 Task: Add an event  with title  Casual Product Testing Session, date '2023/12/17' to 2023/12/19  & Select Event type as  One on One. Add location for the event as  456 Dubai Opera, Dubai, UAE and add a description: Throughout the retreat, participants will be immersed in a variety of engaging and interactive exercises that encourage teamwork, problem-solving, and creativity. The activities are carefully designed to challenge individuals, foster collaboration, and highlight the power of collective effort.Create an event link  http-casualproducttestingsessioncom & Select the event color as  Light Pink. , logged in from the account softage.10@softage.netand send the event invitation to softage.4@softage.net and softage.5@softage.net
Action: Mouse moved to (862, 176)
Screenshot: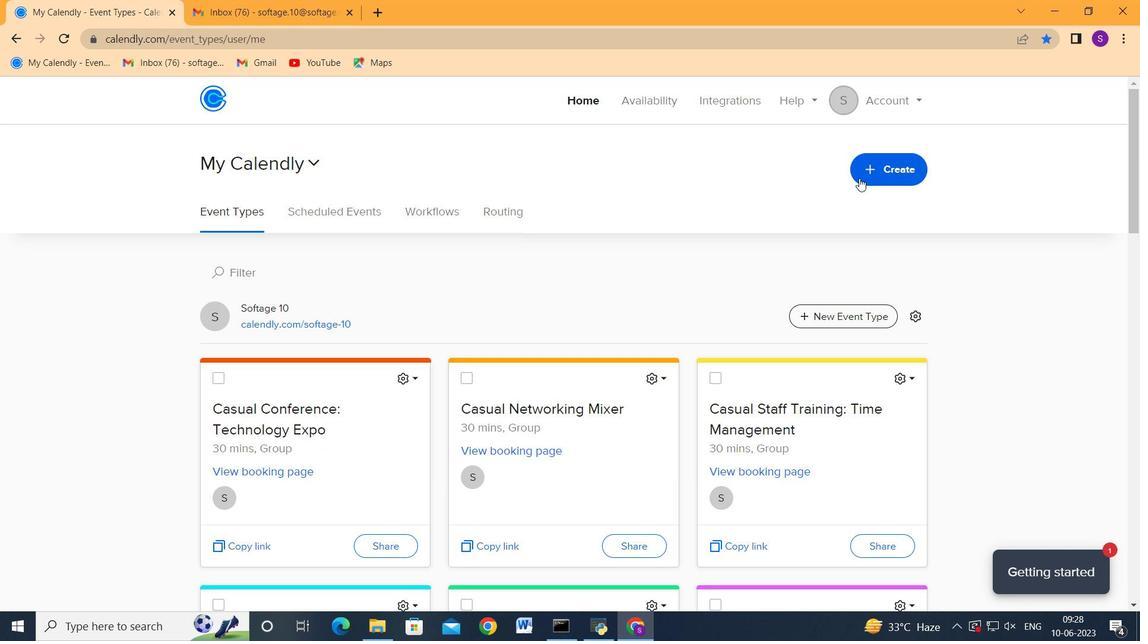 
Action: Mouse pressed left at (862, 176)
Screenshot: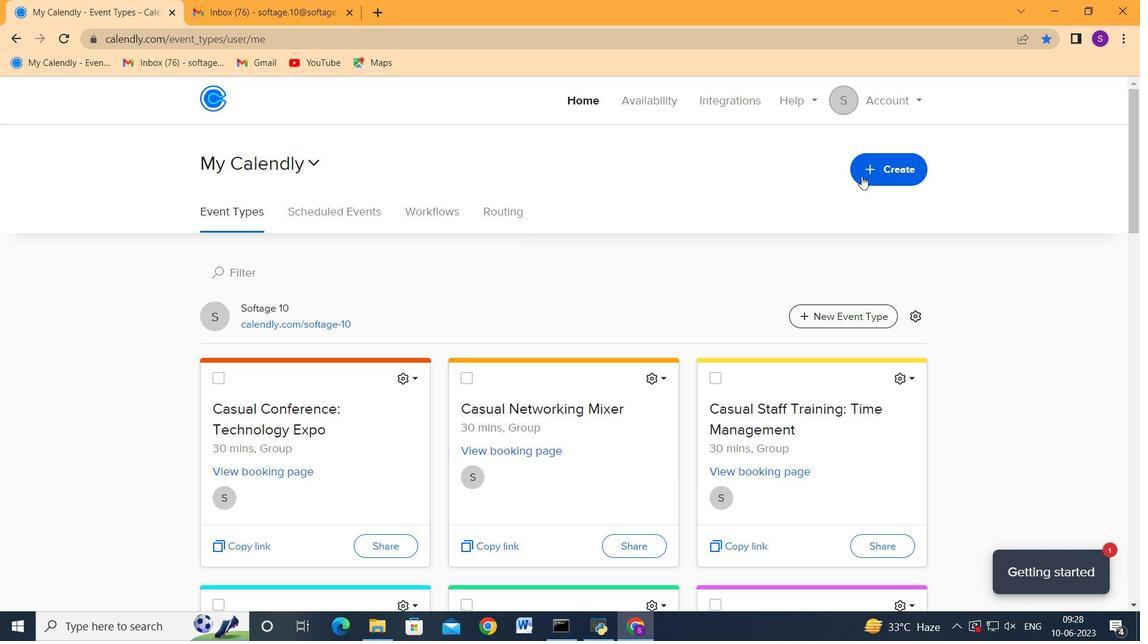 
Action: Mouse moved to (840, 215)
Screenshot: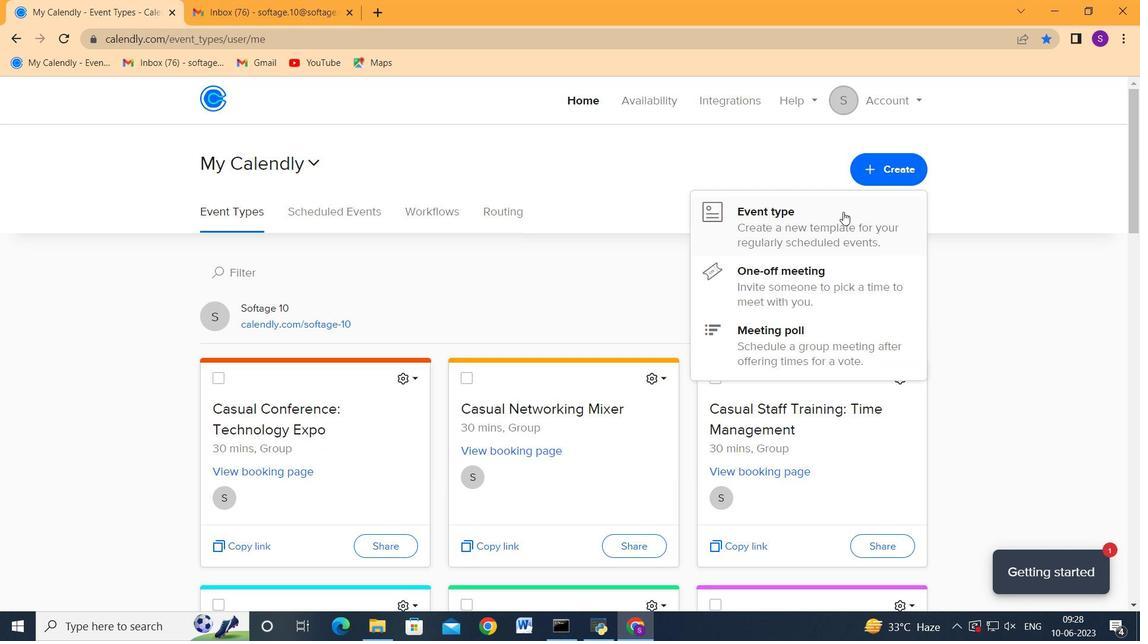 
Action: Mouse pressed left at (840, 215)
Screenshot: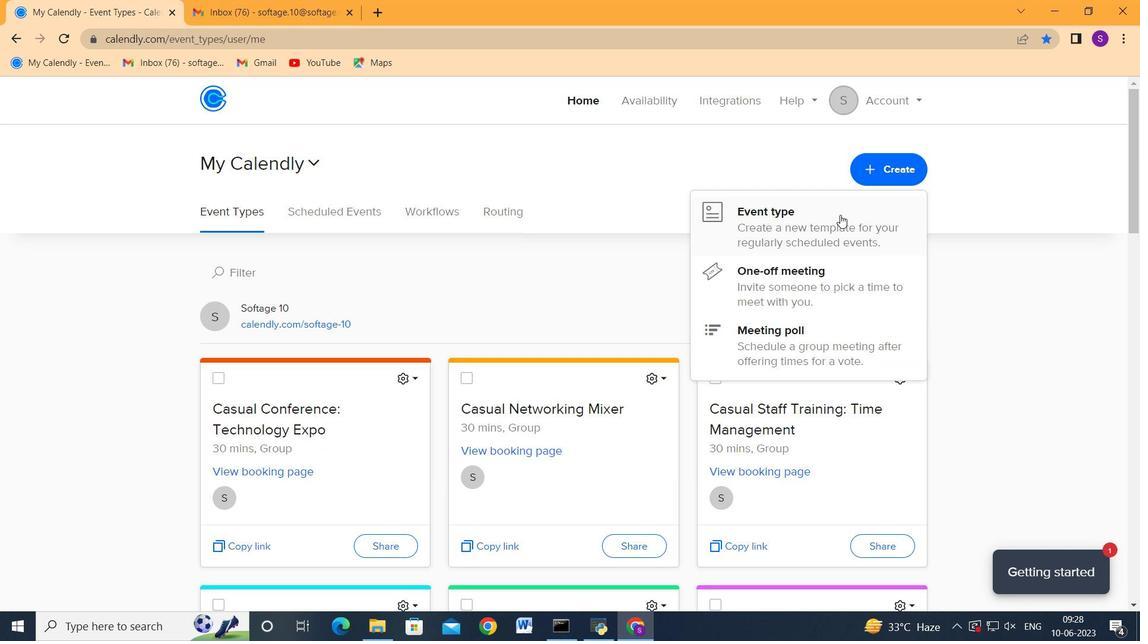 
Action: Mouse moved to (572, 342)
Screenshot: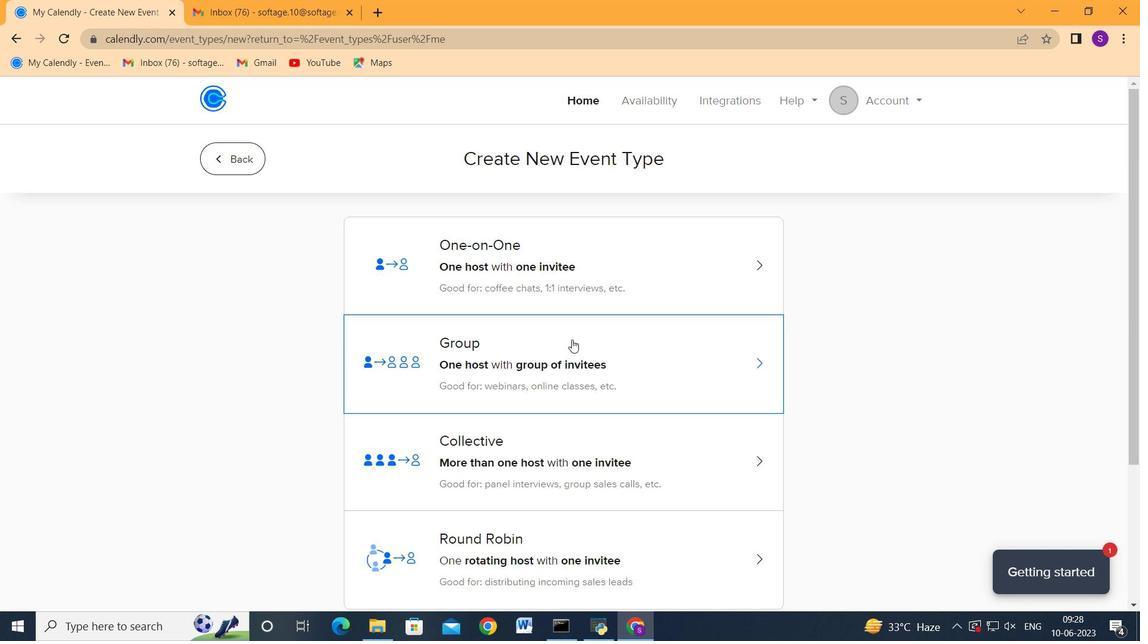
Action: Mouse scrolled (572, 341) with delta (0, 0)
Screenshot: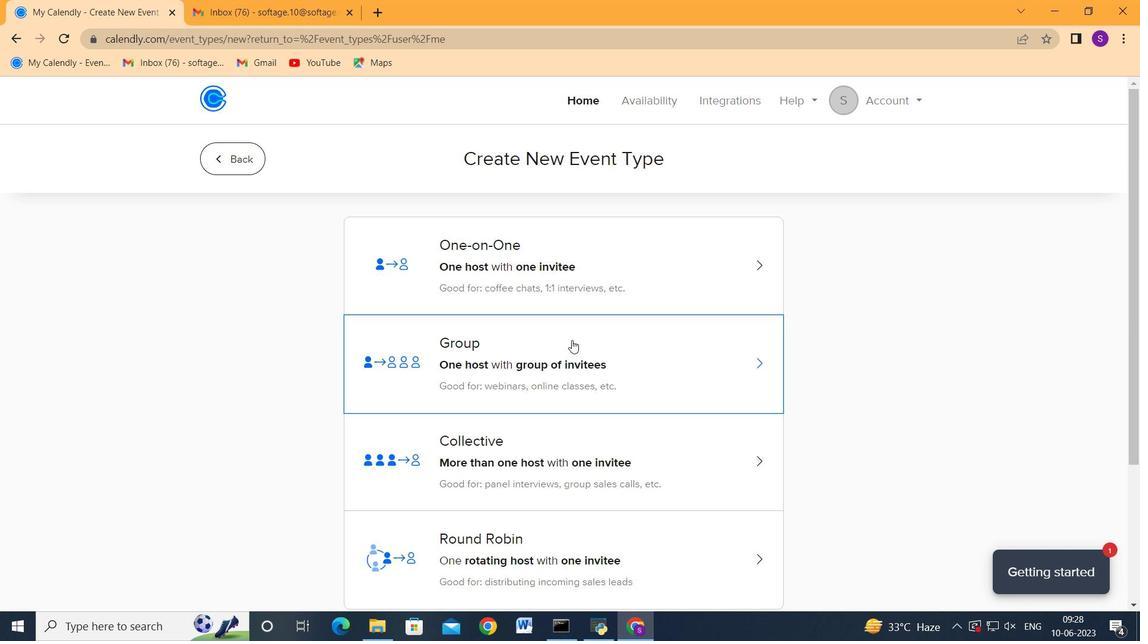 
Action: Mouse moved to (572, 342)
Screenshot: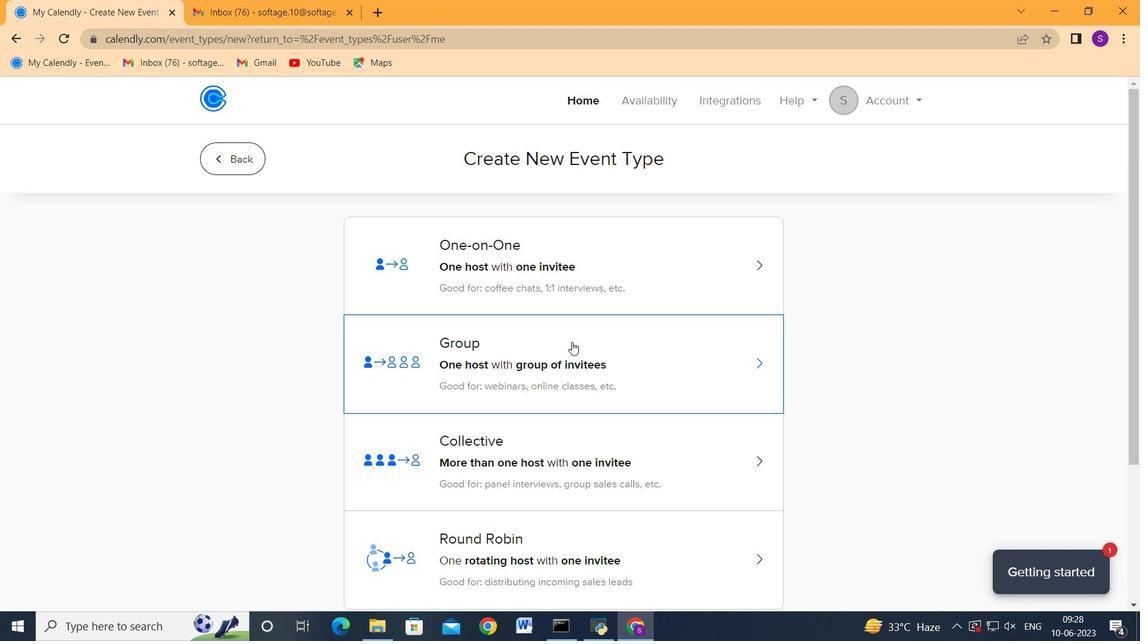 
Action: Mouse scrolled (572, 342) with delta (0, 0)
Screenshot: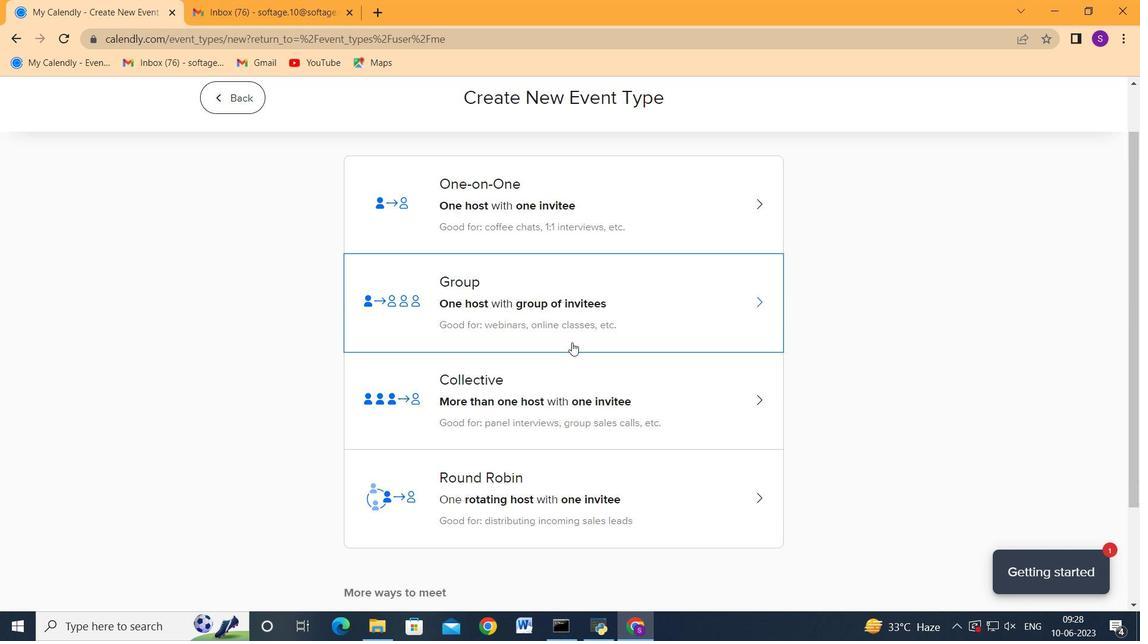 
Action: Mouse moved to (583, 136)
Screenshot: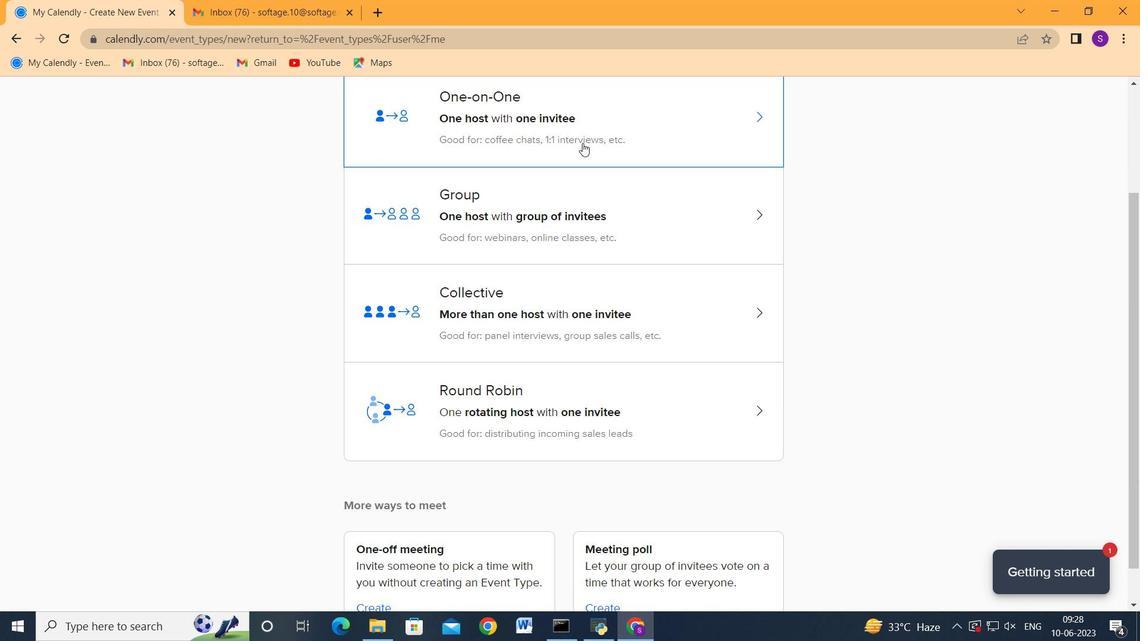 
Action: Mouse pressed left at (583, 136)
Screenshot: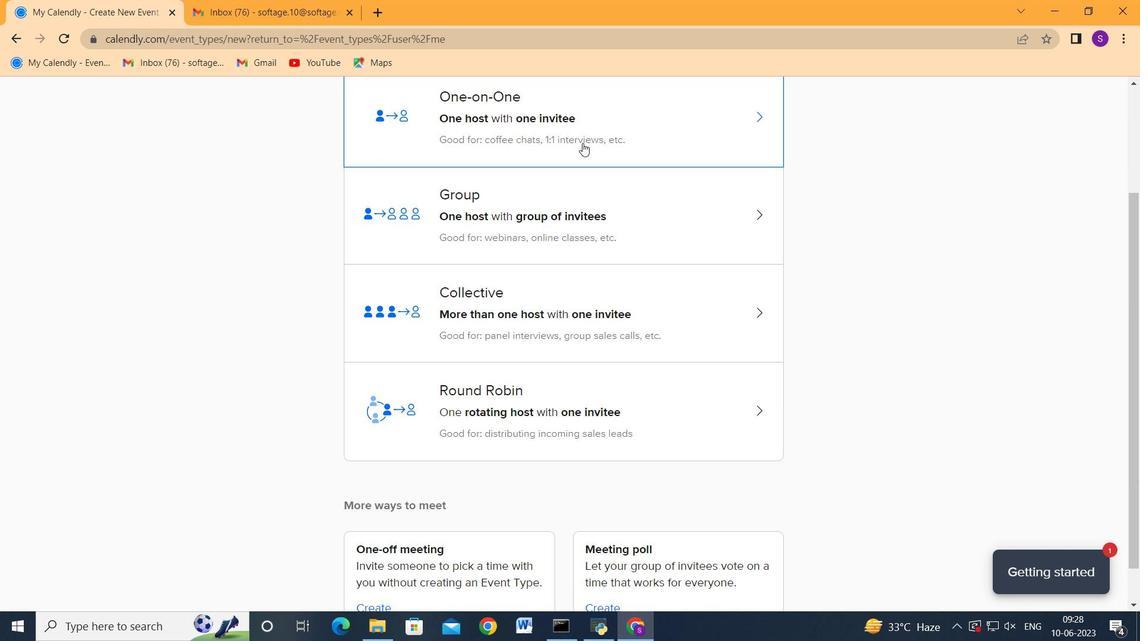 
Action: Mouse moved to (388, 363)
Screenshot: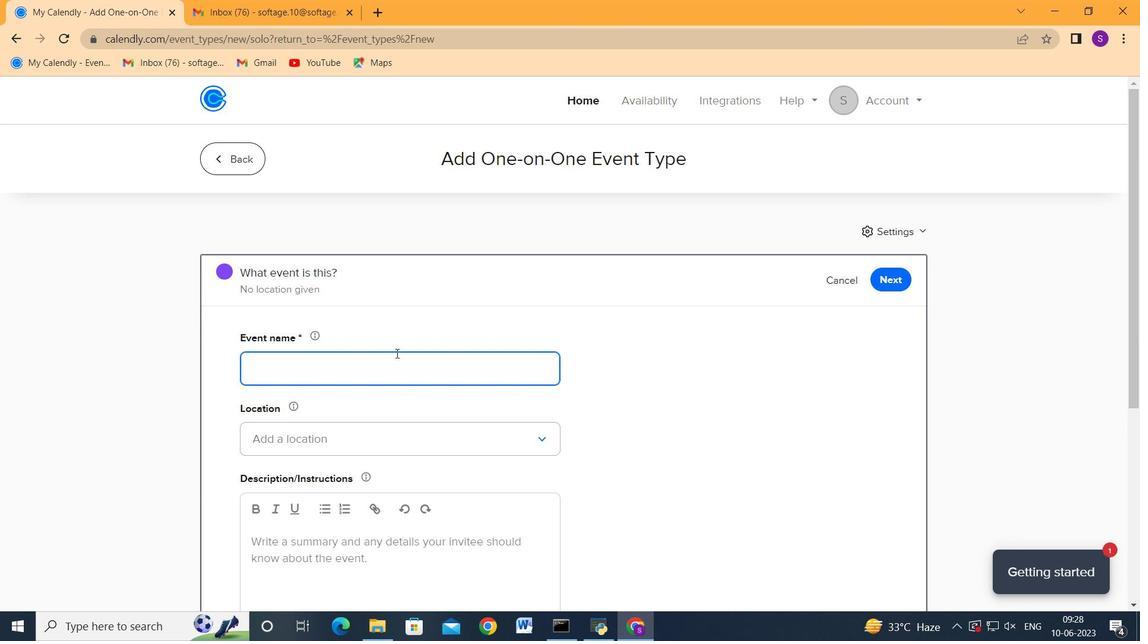 
Action: Mouse pressed left at (388, 363)
Screenshot: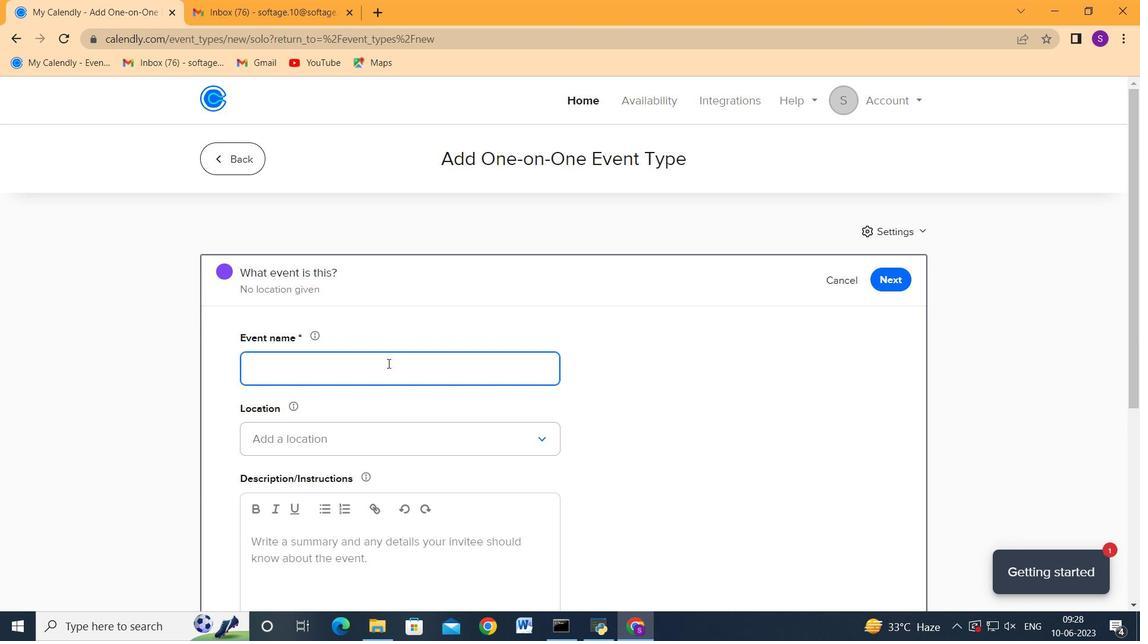 
Action: Key pressed <Key.shift_r>Casau<Key.backspace><Key.backspace>ual<Key.space><Key.shift>Prodcu<Key.backspace><Key.backspace>uct<Key.space><Key.shift>Testing<Key.space>s<Key.backspace><Key.shift_r>Session<Key.space><Key.tab><Key.tab><Key.enter><Key.enter><Key.tab>456<Key.space><Key.shift_r>Dun<Key.backspace>bai<Key.space><Key.shift>Opera,<Key.space><Key.shift_r>Dubai,<Key.space><Key.caps_lock>UAE
Screenshot: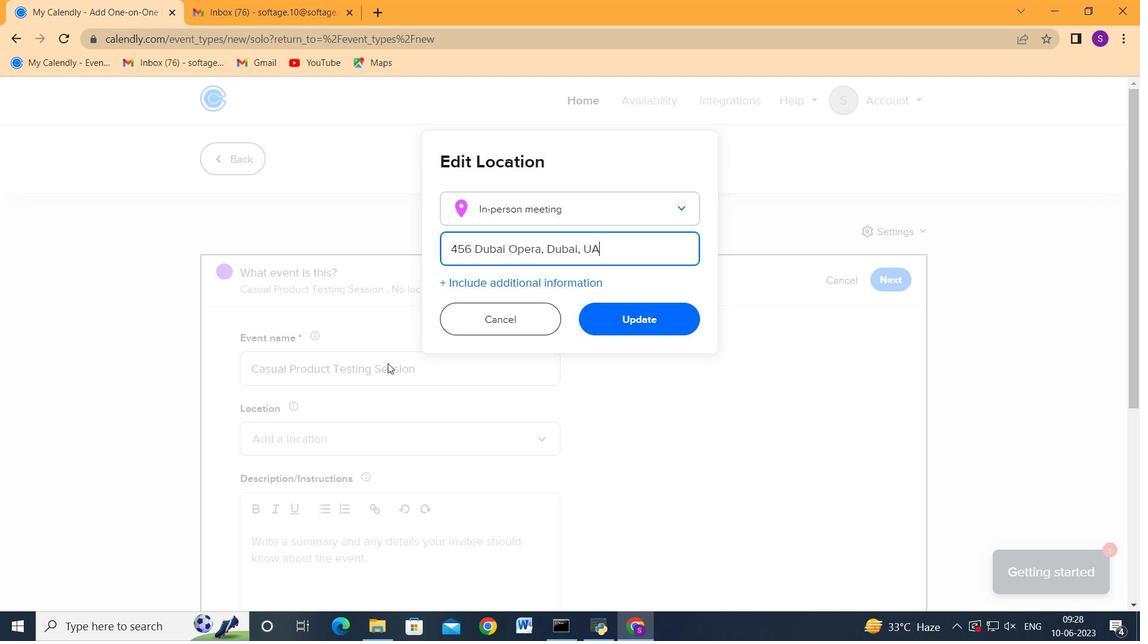 
Action: Mouse moved to (654, 317)
Screenshot: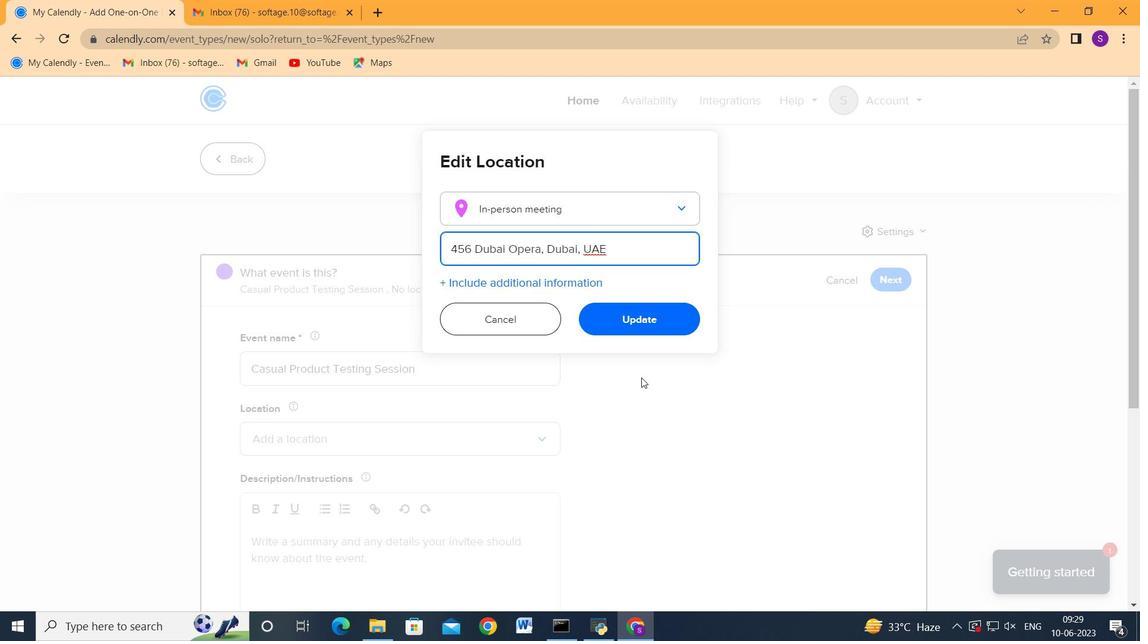 
Action: Mouse pressed left at (654, 317)
Screenshot: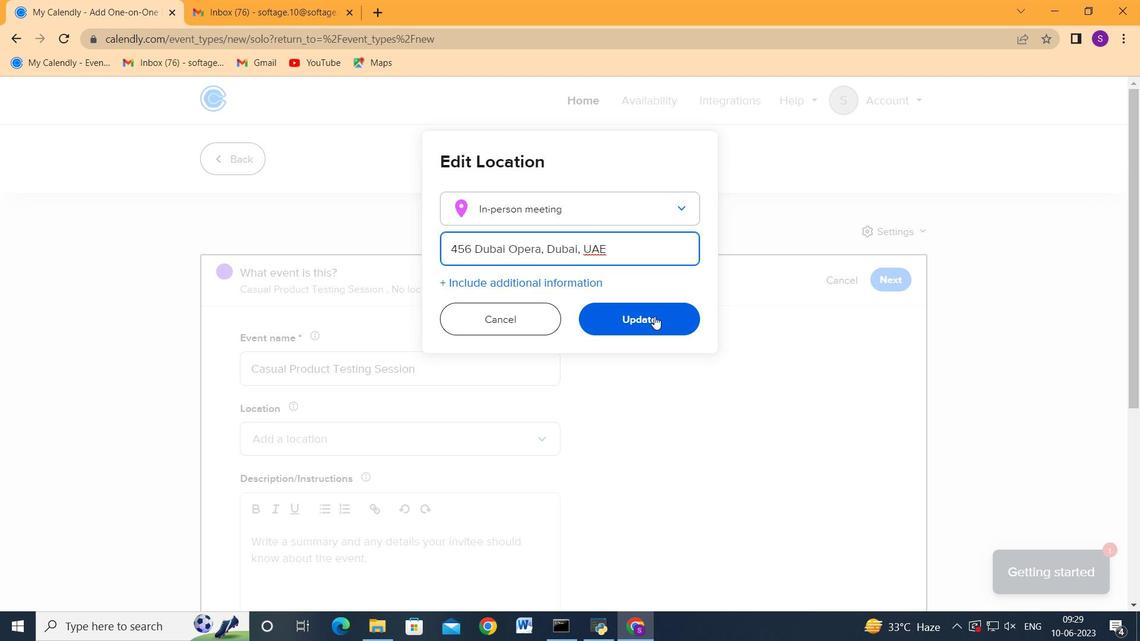 
Action: Mouse moved to (484, 456)
Screenshot: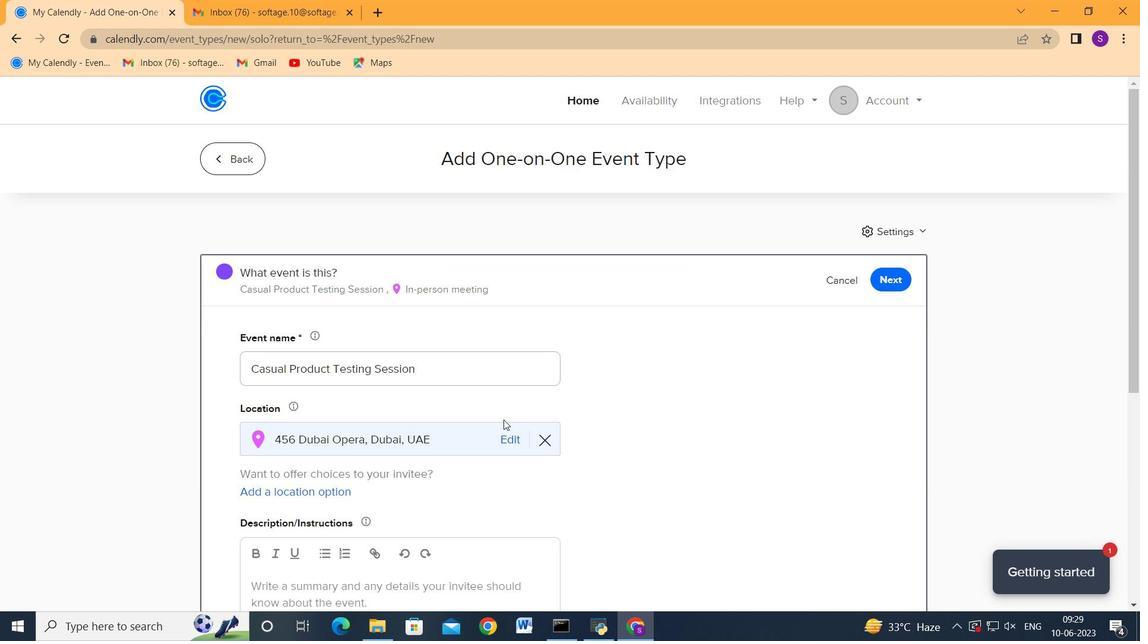 
Action: Mouse scrolled (484, 456) with delta (0, 0)
Screenshot: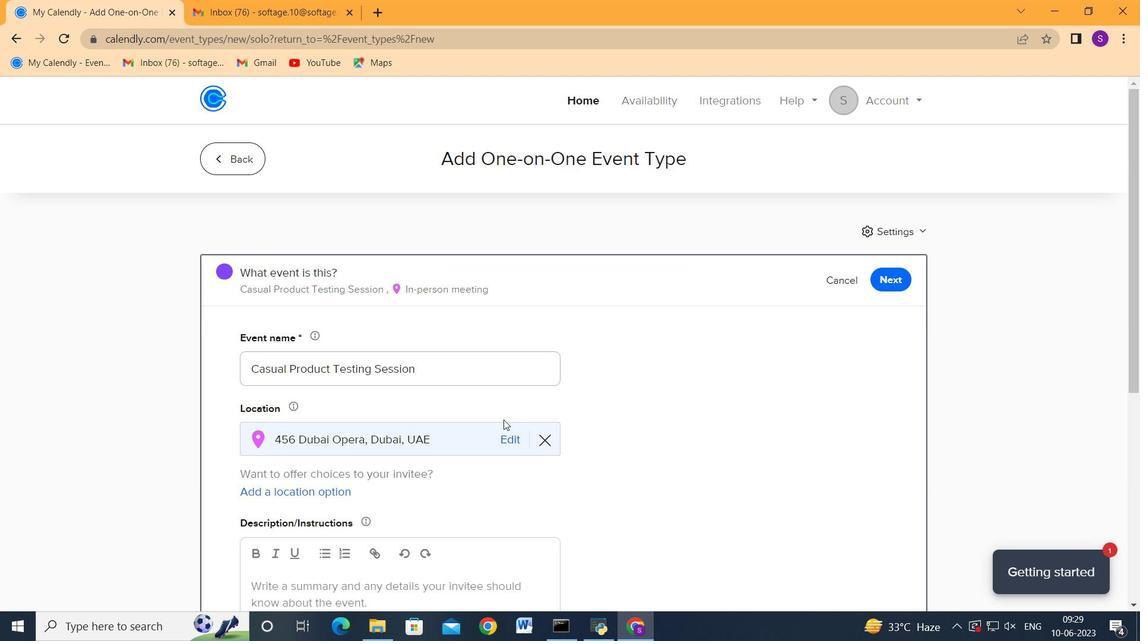 
Action: Mouse moved to (484, 457)
Screenshot: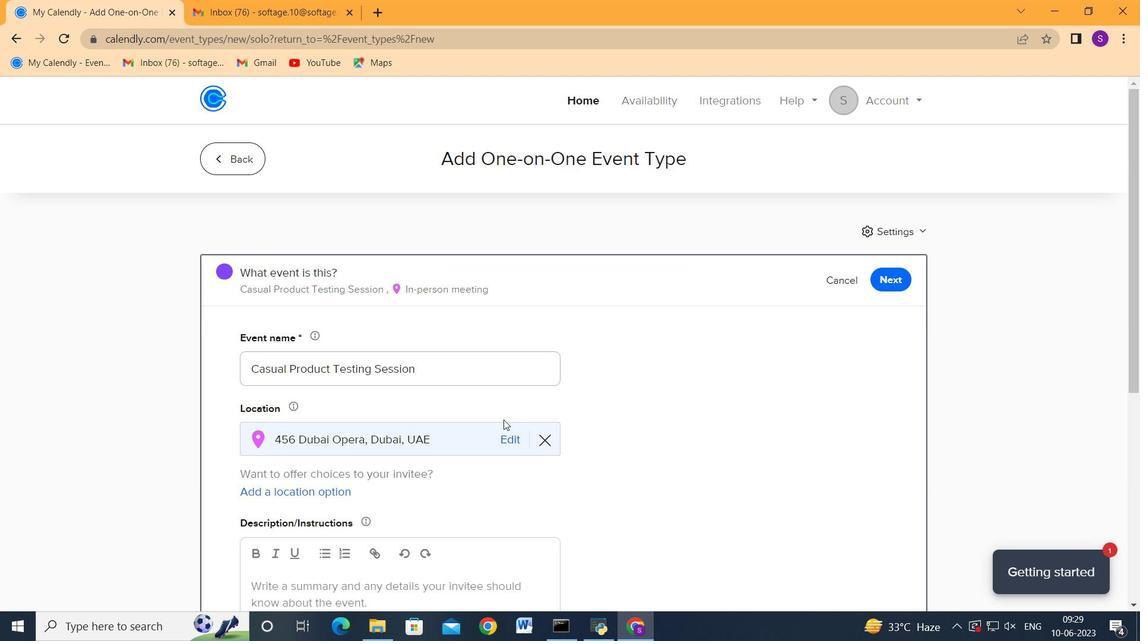 
Action: Mouse scrolled (484, 456) with delta (0, 0)
Screenshot: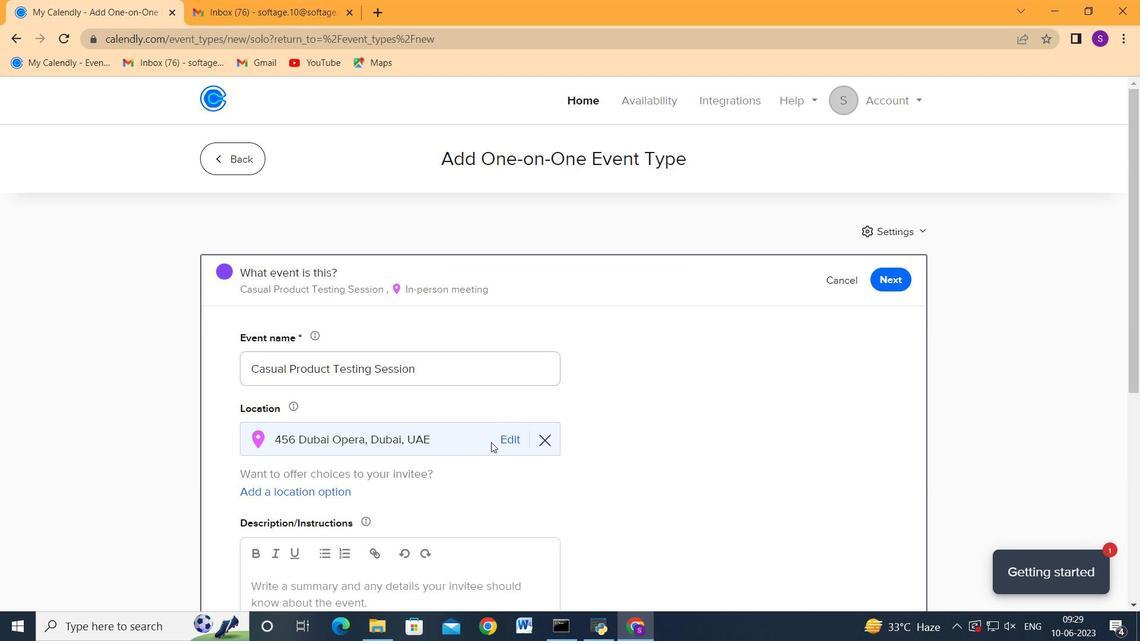 
Action: Mouse moved to (462, 444)
Screenshot: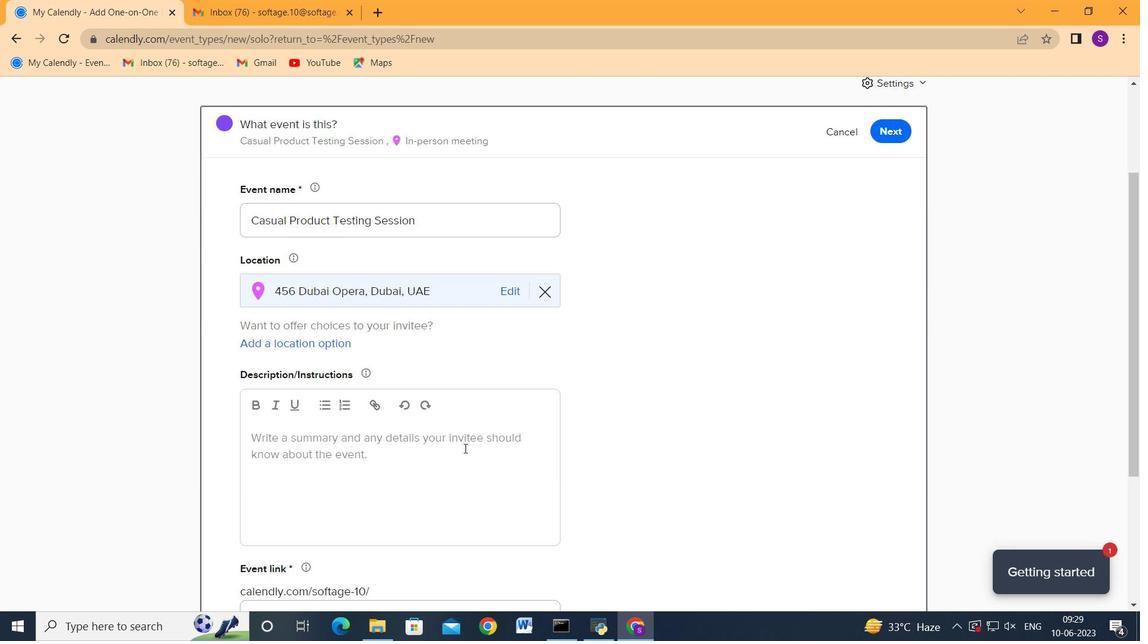 
Action: Mouse pressed left at (462, 444)
Screenshot: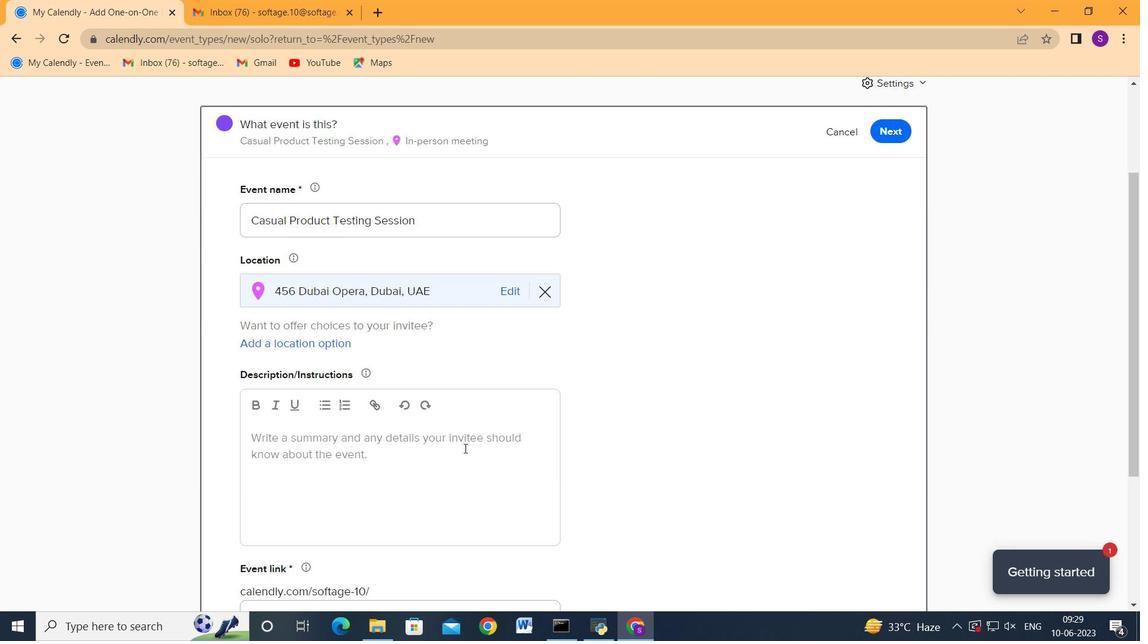 
Action: Key pressed <Key.shift>tHRO<Key.backspace><Key.backspace><Key.backspace><Key.backspace>T<Key.caps_lock>hroughout<Key.space>the<Key.space>retreat,<Key.space><Key.space><Key.space><Key.space><Key.space><Key.space><Key.space><Key.space><Key.space><Key.space><Key.space><Key.space><Key.space><Key.space><Key.space><Key.space><Key.space><Key.space><Key.space><Key.space><Key.space><Key.space><Key.space><Key.space><Key.space><Key.space><Key.space><Key.space><Key.space><Key.space><Key.space><Key.space><Key.backspace><Key.backspace><Key.backspace><Key.backspace><Key.backspace><Key.backspace><Key.backspace><Key.backspace><Key.backspace><Key.backspace><Key.backspace><Key.backspace><Key.backspace><Key.backspace><Key.backspace><Key.backspace><Key.backspace><Key.backspace><Key.backspace><Key.backspace><Key.backspace><Key.backspace><Key.backspace><Key.backspace><Key.backspace><Key.backspace><Key.backspace><Key.backspace><Key.backspace><Key.backspace><Key.backspace><Key.backspace>participants<Key.space>will<Key.space>be<Key.space>immersed<Key.space>in<Key.space>a<Key.space>variety<Key.space>of<Key.space>engaging<Key.space>and<Key.space>interacting<Key.space>exercises<Key.space>that<Key.space>encourage<Key.space><Key.backspace><Key.space>teamwork,<Key.space>probel<Key.backspace><Key.backspace>lem-solving<Key.space><Key.backspace>,<Key.space>and<Key.space>creativity.<Key.space><Key.shift>The<Key.space>activities<Key.space>are<Key.space>carefully<Key.space>designed<Key.space>to<Key.space>challenge<Key.space>individaul<Key.backspace><Key.backspace><Key.backspace>uals,<Key.space>foster<Key.space>collaboration,<Key.space>and<Key.space>highlight<Key.space>the<Key.space>power<Key.space>of<Key.space>collective<Key.space>effe<Key.backspace>ort.<Key.tab><Key.tab><Key.backspace>http-casualproducttestingsessioncom<Key.tab>
Screenshot: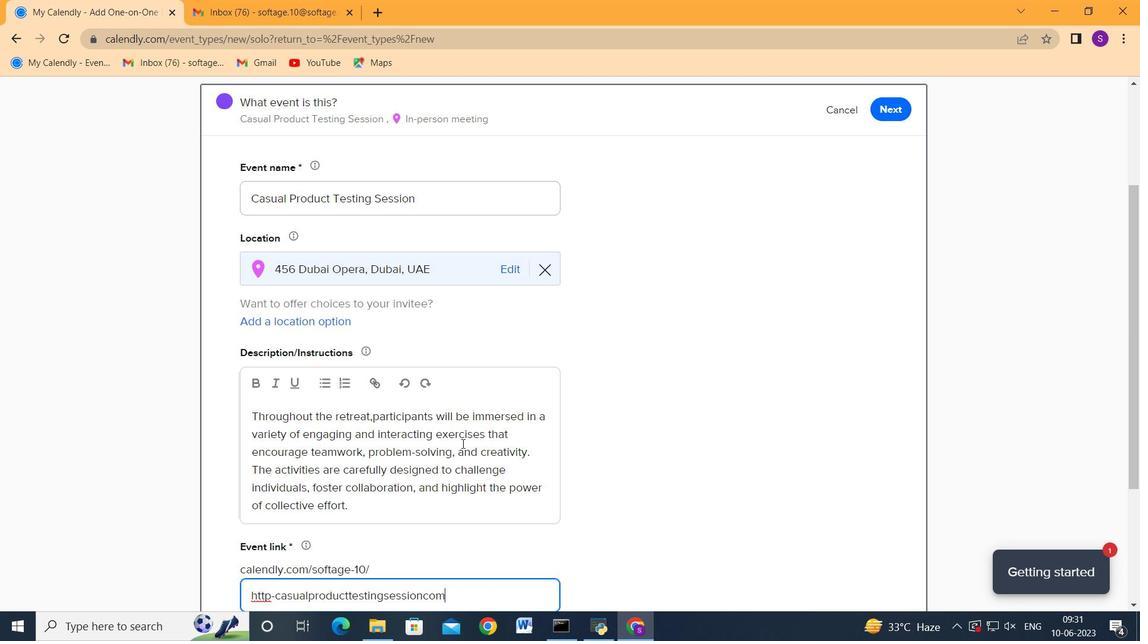 
Action: Mouse moved to (288, 469)
Screenshot: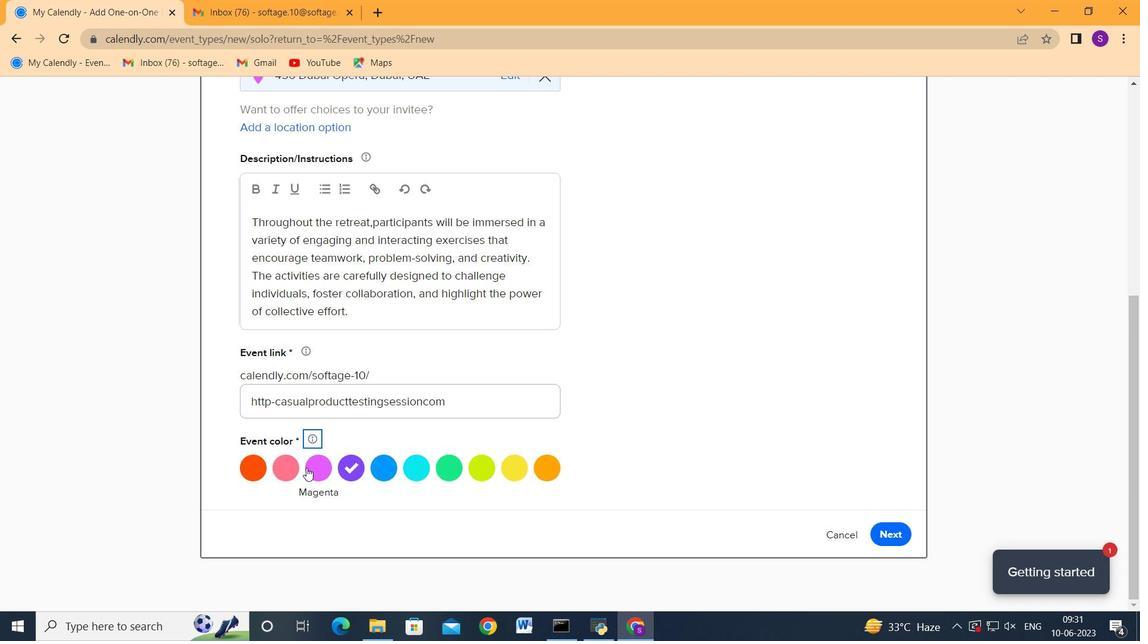 
Action: Mouse pressed left at (288, 469)
Screenshot: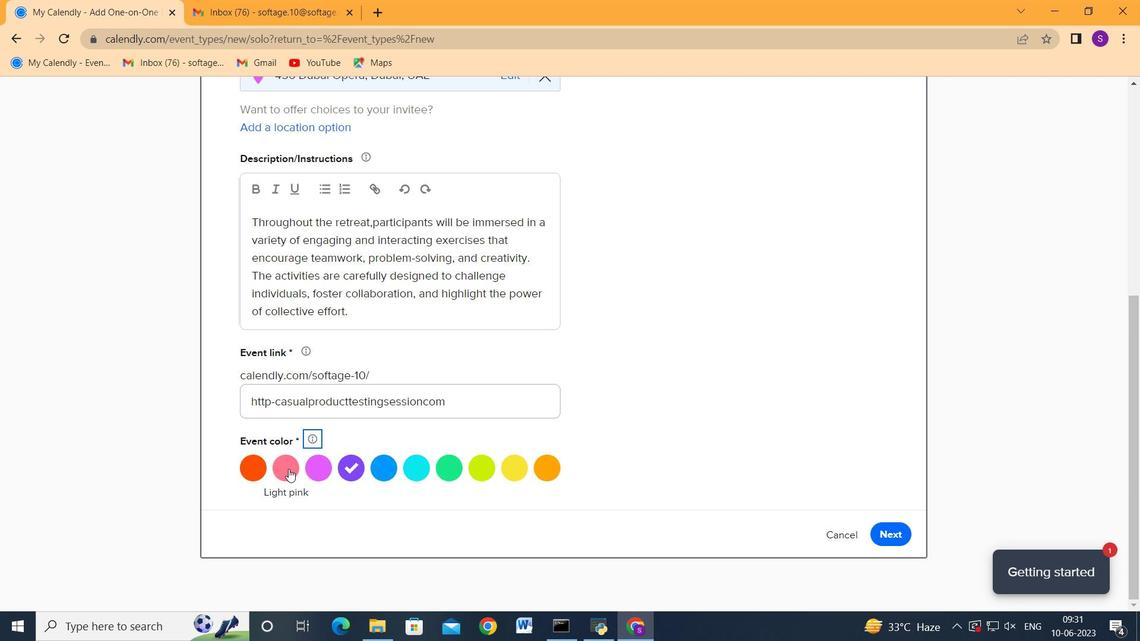 
Action: Mouse moved to (886, 527)
Screenshot: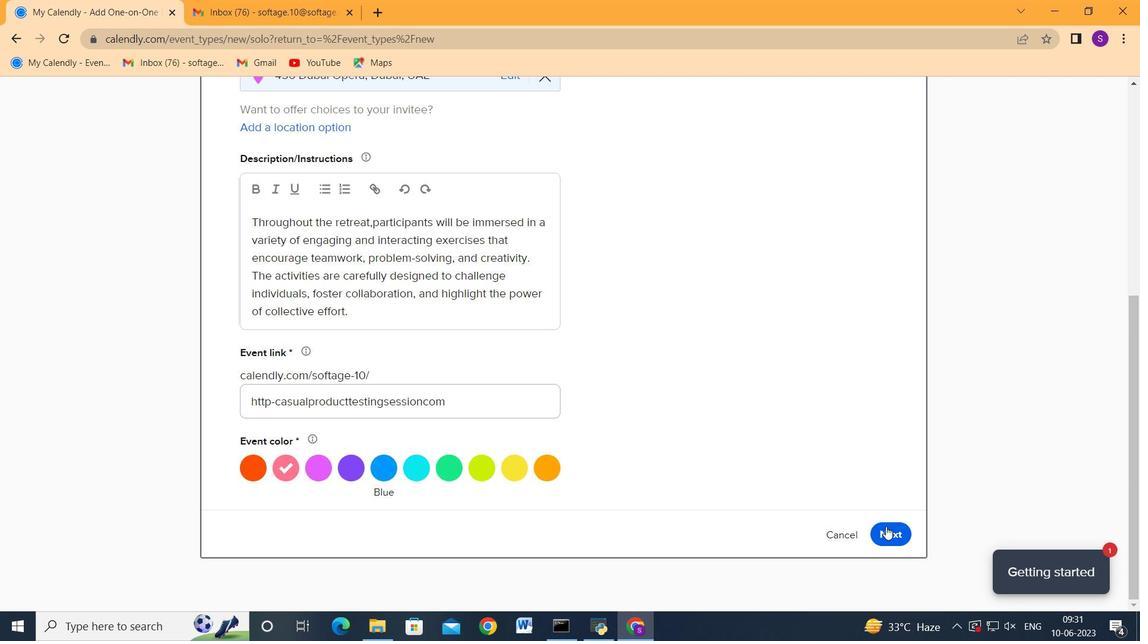
Action: Mouse pressed left at (886, 527)
Screenshot: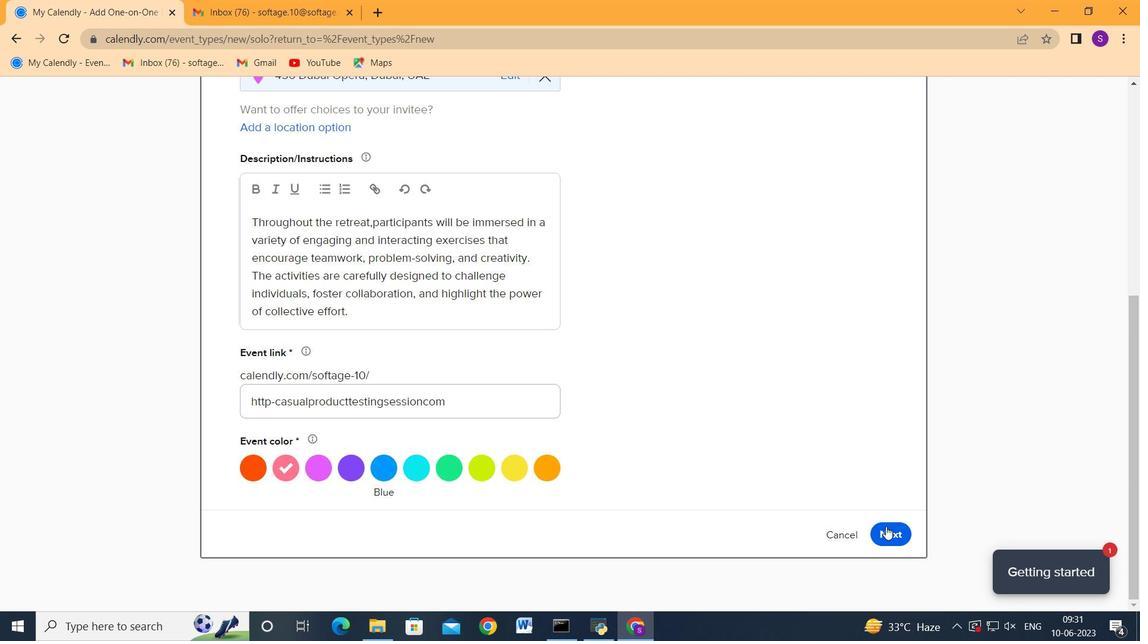
Action: Mouse moved to (594, 423)
Screenshot: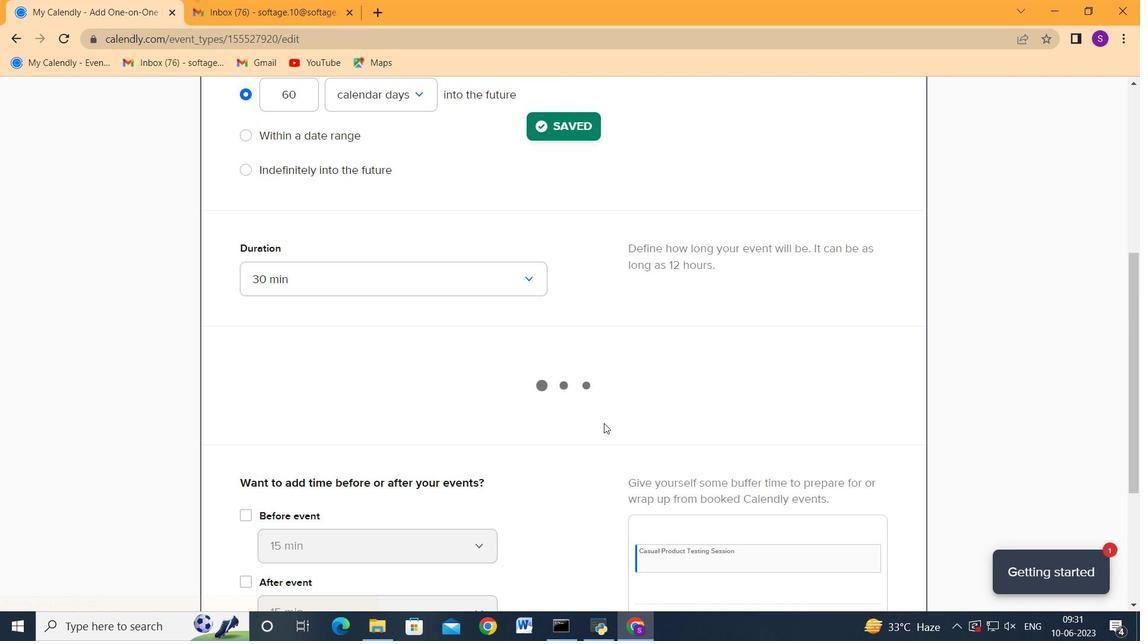 
Action: Mouse scrolled (594, 424) with delta (0, 0)
Screenshot: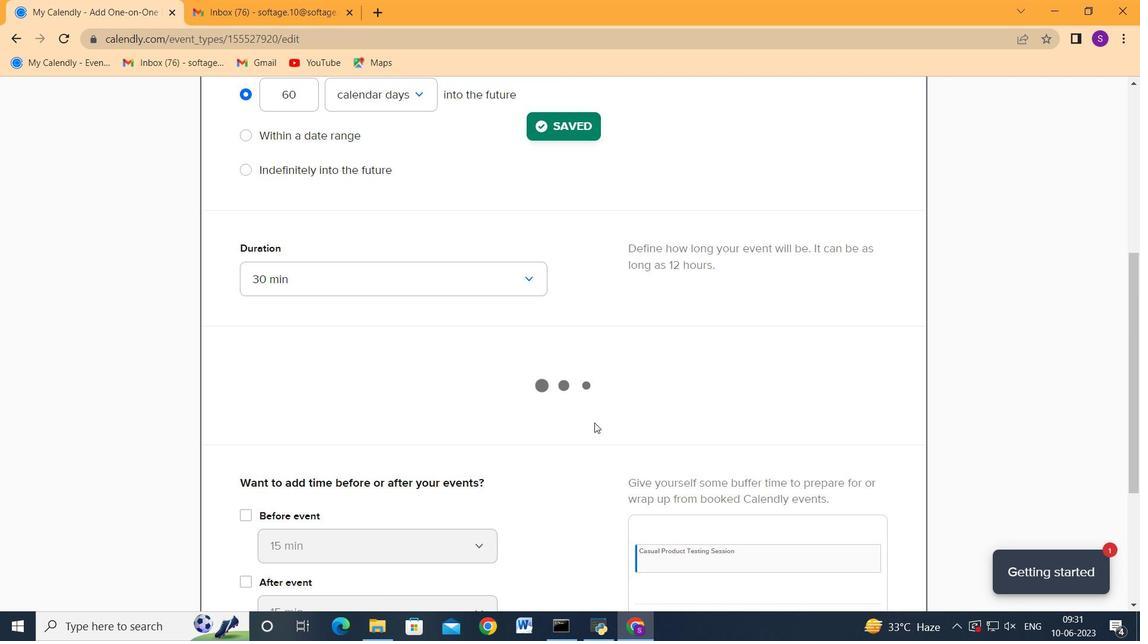 
Action: Mouse scrolled (594, 424) with delta (0, 0)
Screenshot: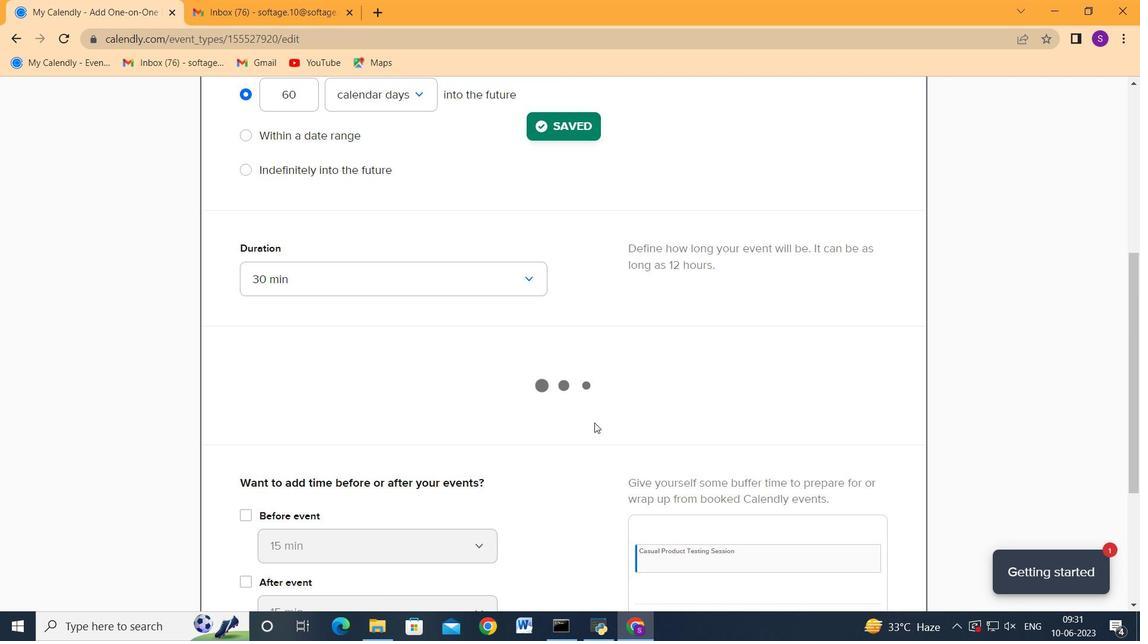 
Action: Mouse scrolled (594, 424) with delta (0, 0)
Screenshot: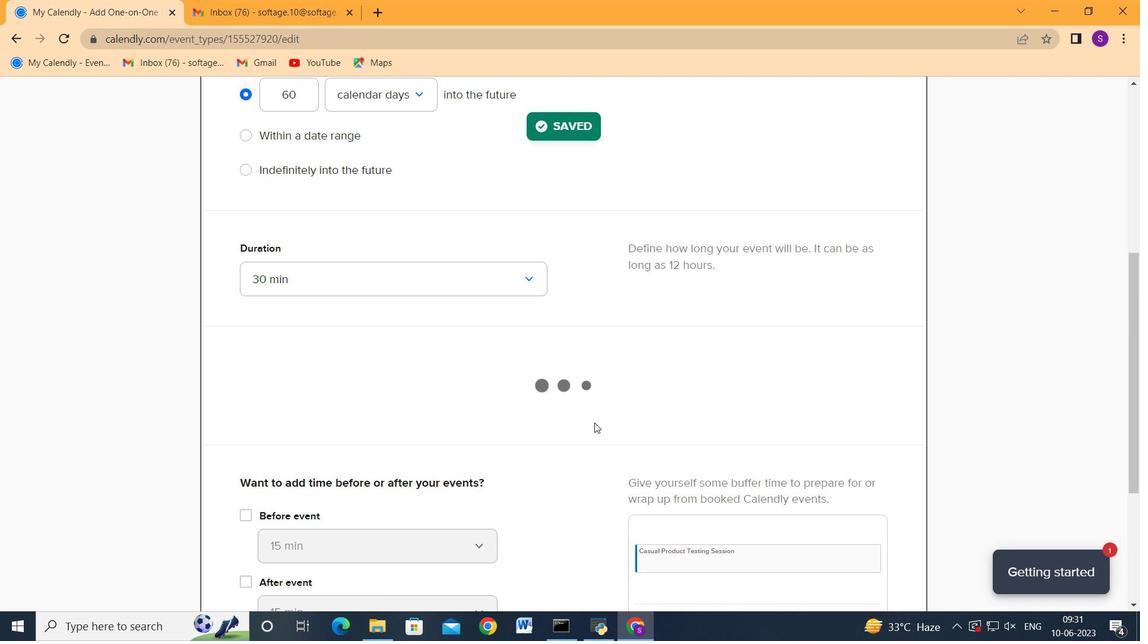 
Action: Mouse scrolled (594, 424) with delta (0, 0)
Screenshot: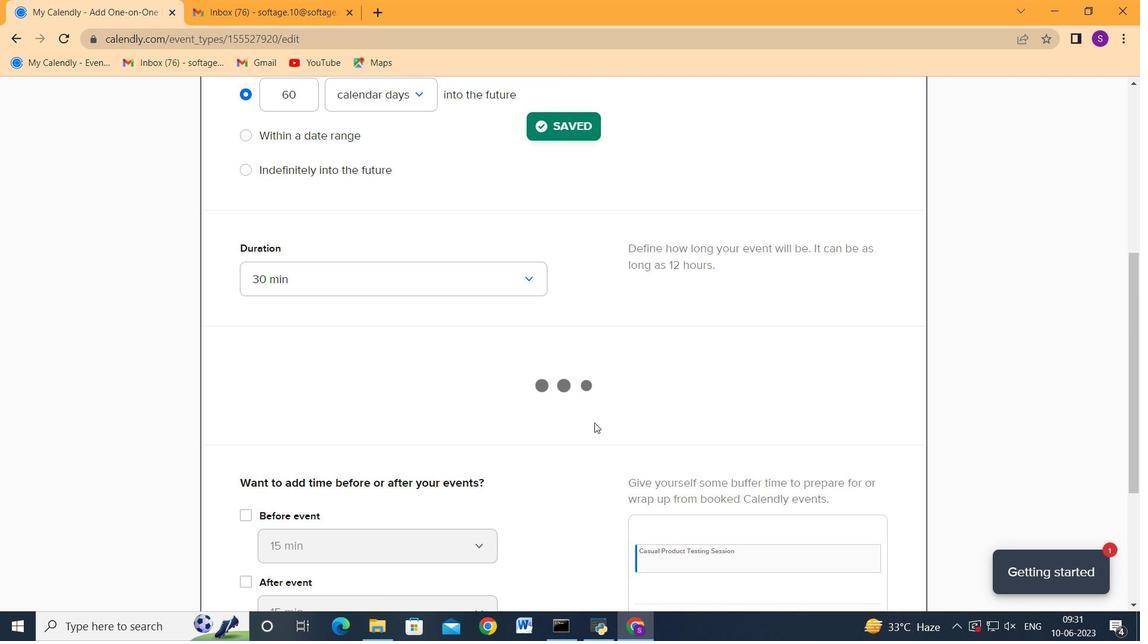 
Action: Mouse moved to (331, 434)
Screenshot: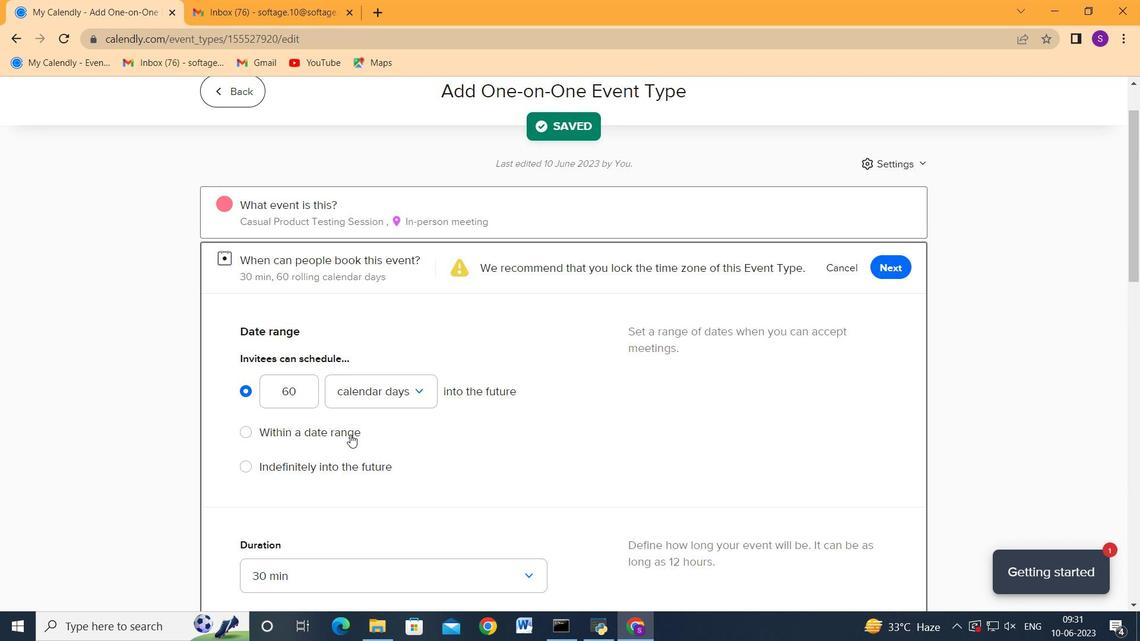 
Action: Mouse pressed left at (331, 434)
Screenshot: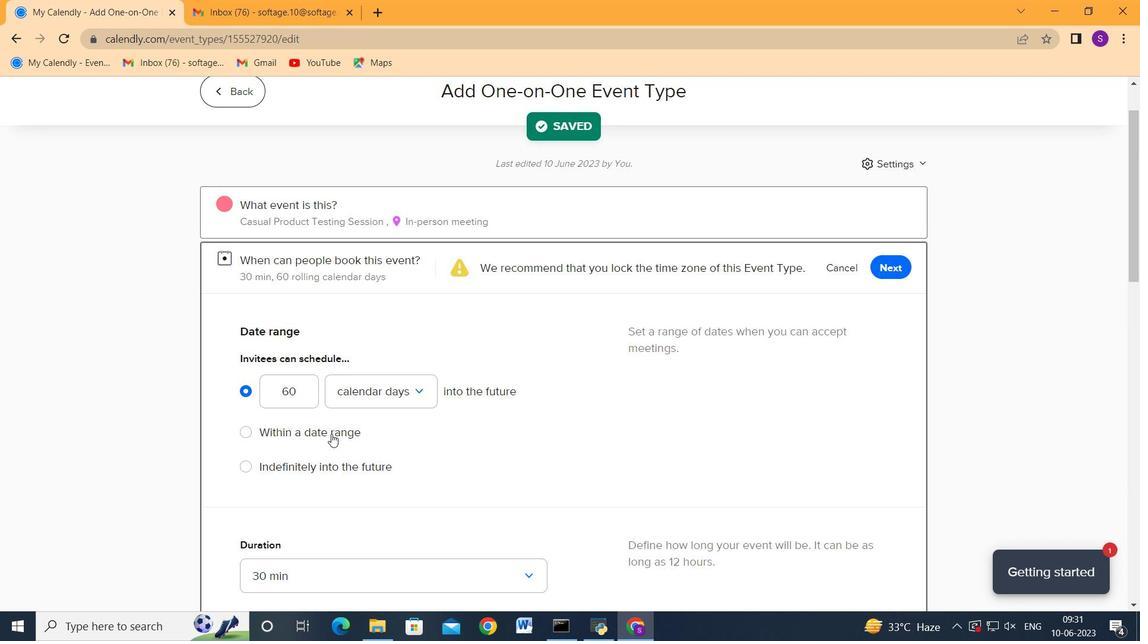 
Action: Mouse moved to (444, 442)
Screenshot: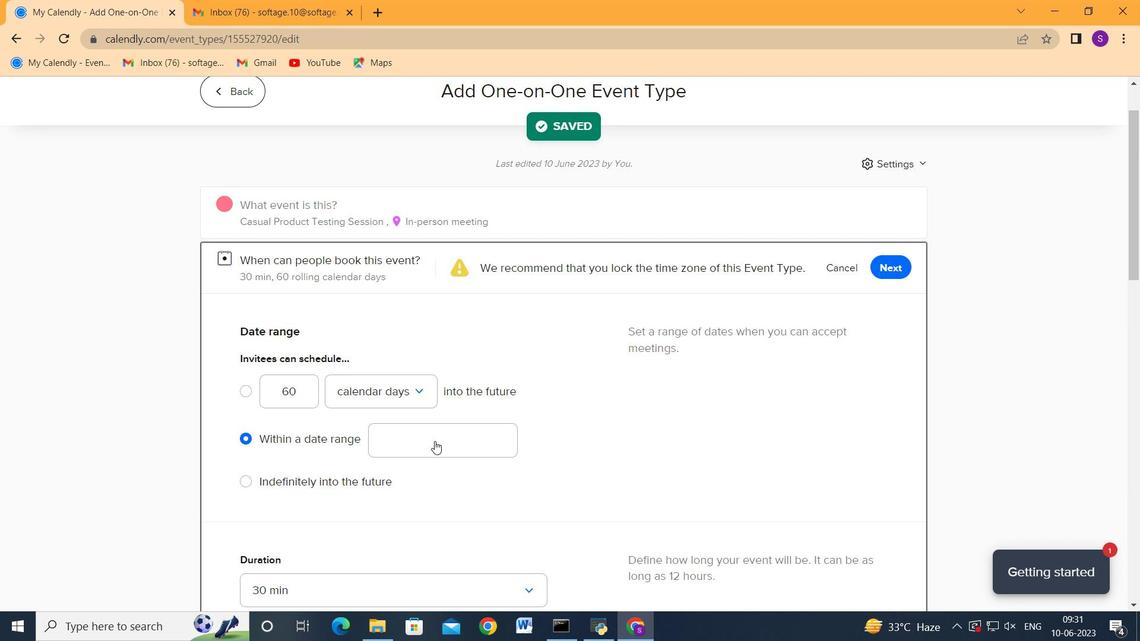 
Action: Mouse pressed left at (444, 442)
Screenshot: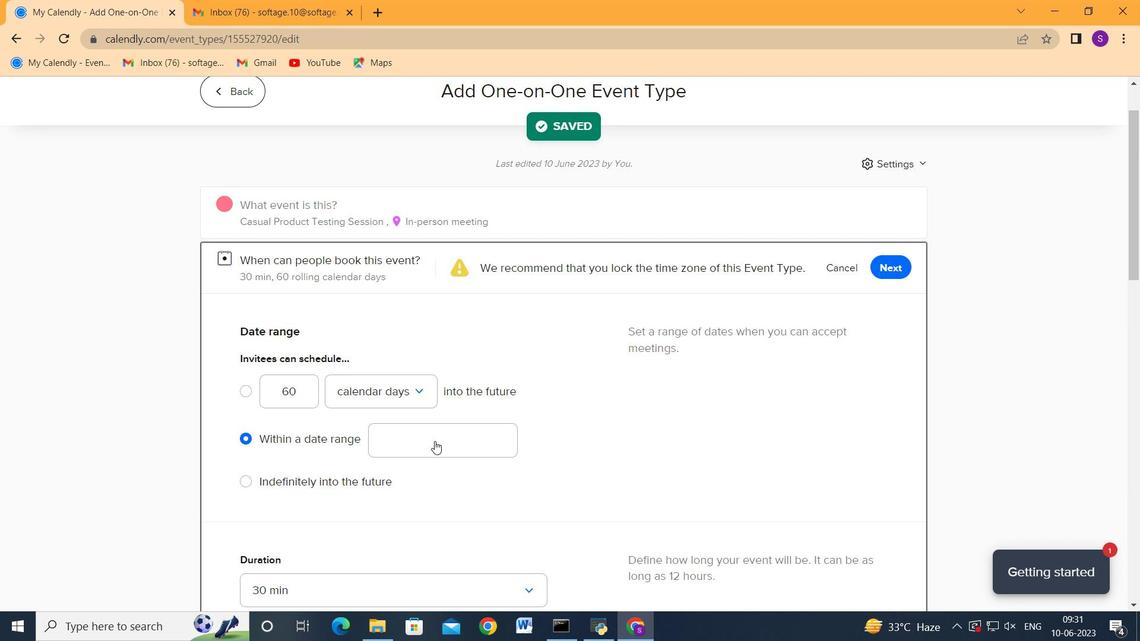 
Action: Mouse moved to (475, 174)
Screenshot: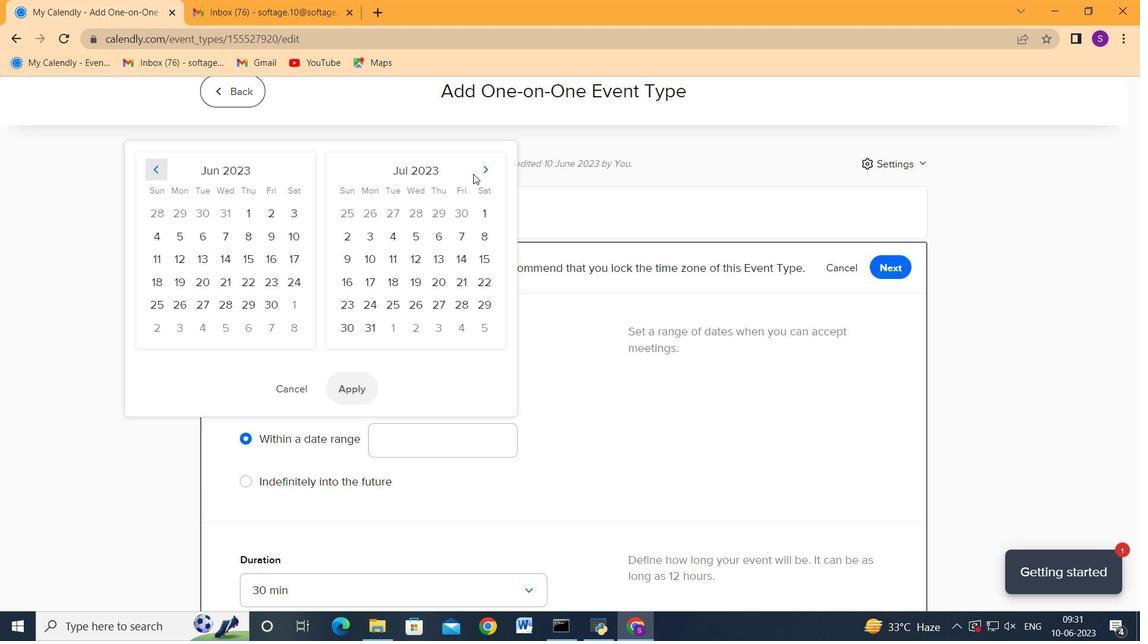 
Action: Mouse pressed left at (475, 174)
Screenshot: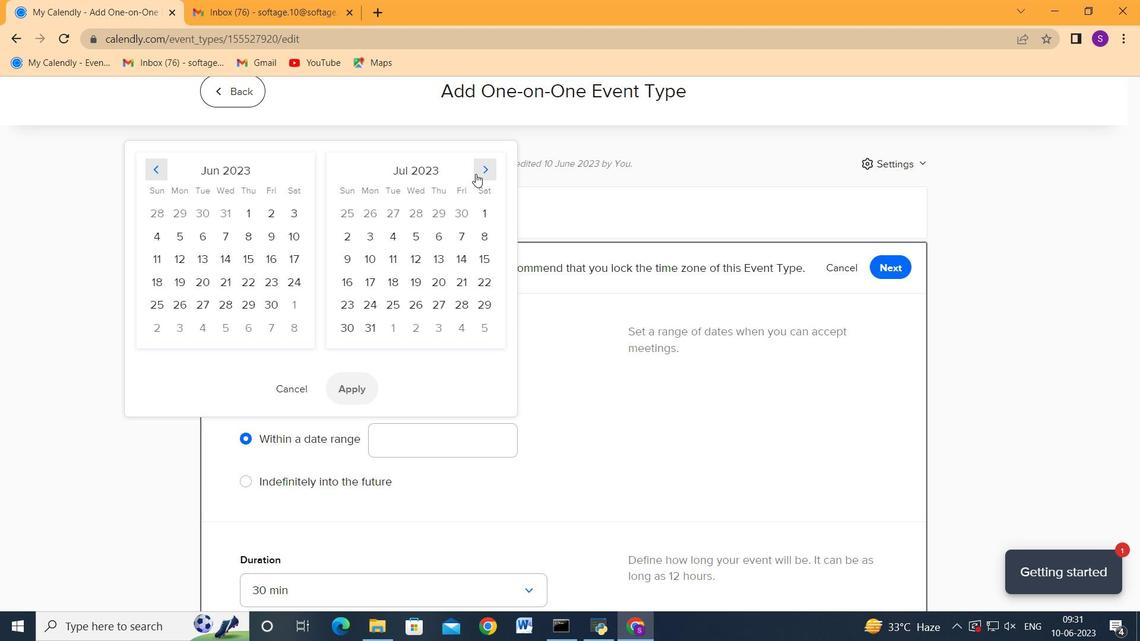 
Action: Mouse pressed left at (475, 174)
Screenshot: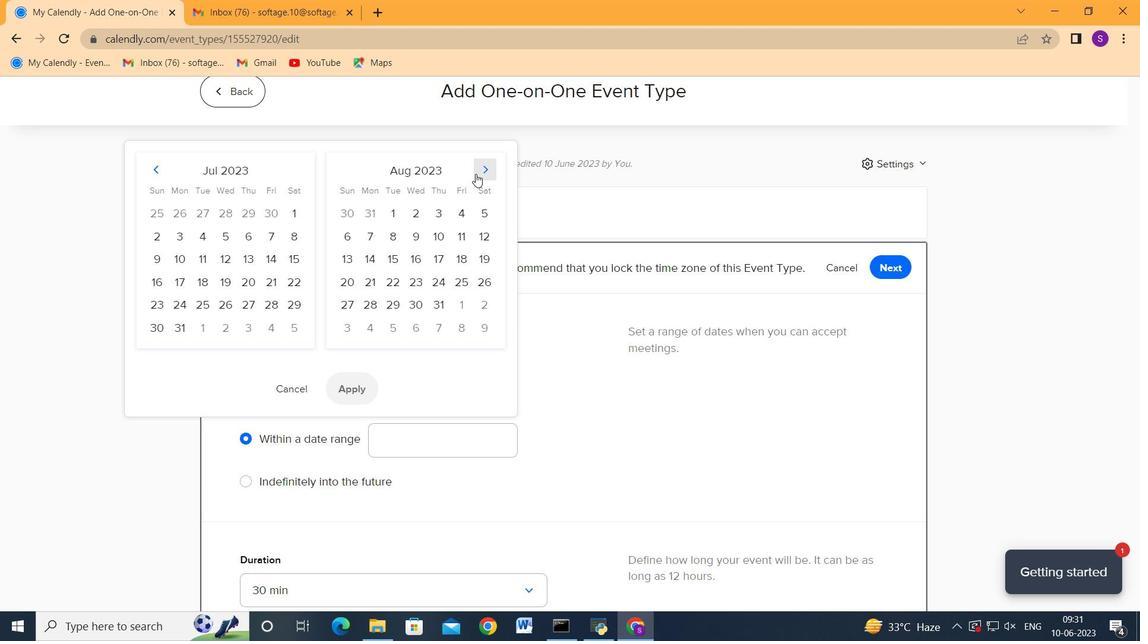 
Action: Mouse pressed left at (475, 174)
Screenshot: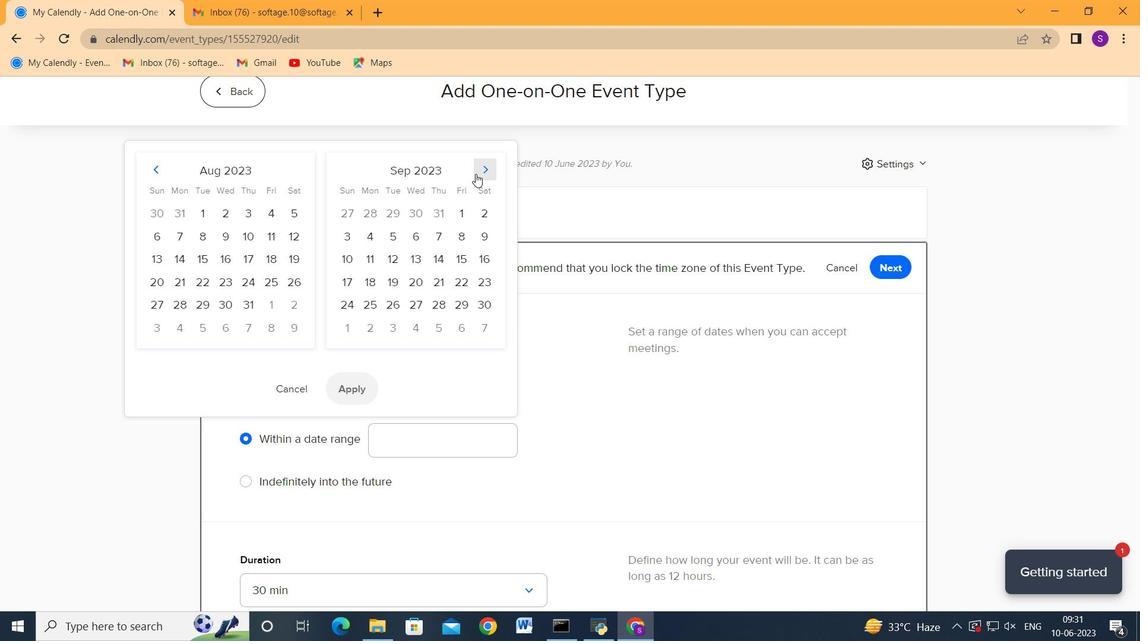 
Action: Mouse pressed left at (475, 174)
Screenshot: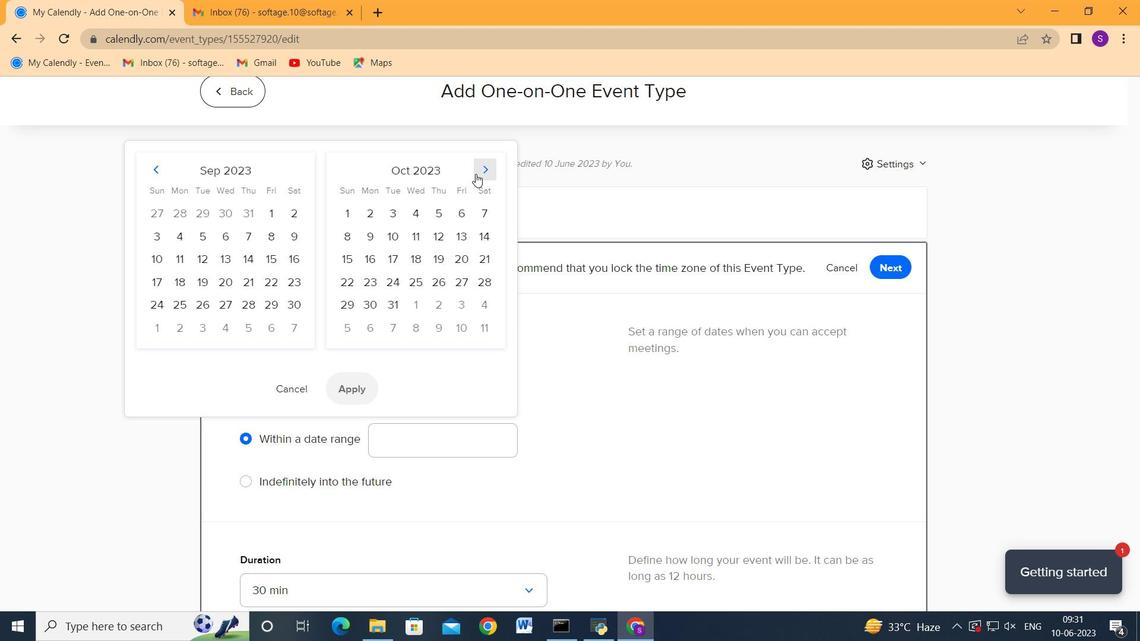 
Action: Mouse pressed left at (475, 174)
Screenshot: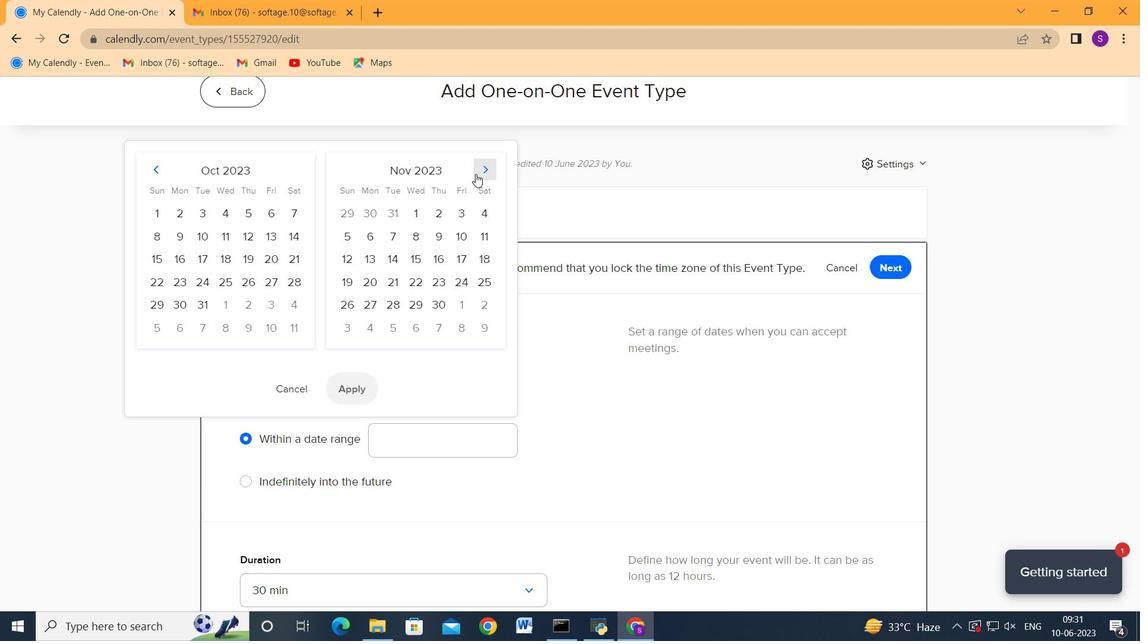 
Action: Mouse moved to (355, 283)
Screenshot: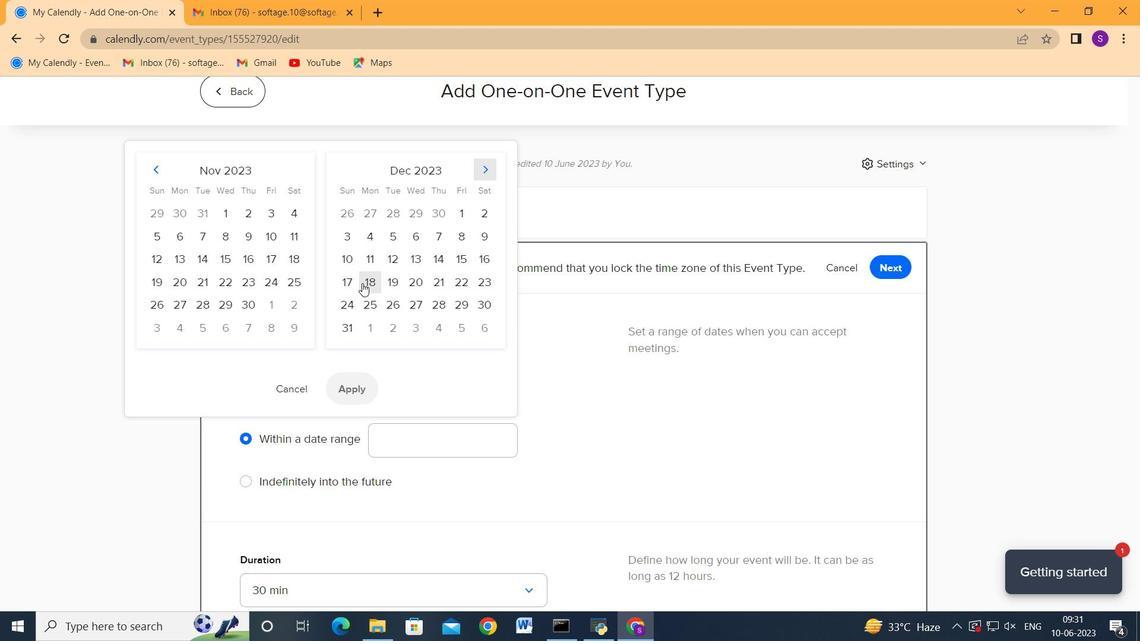 
Action: Mouse pressed left at (355, 283)
Screenshot: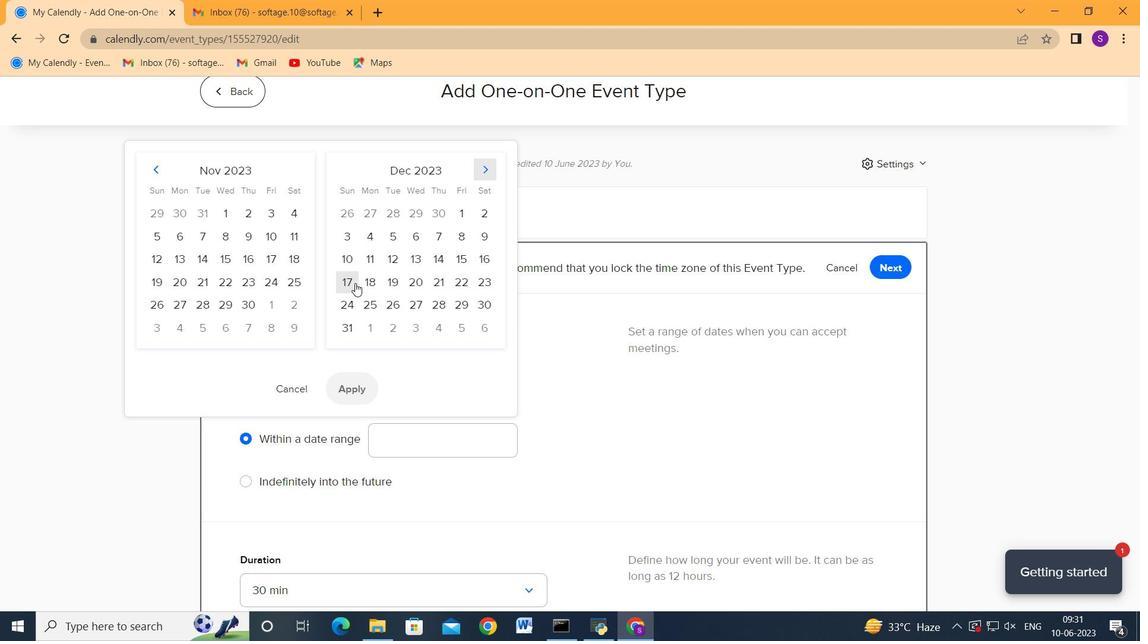 
Action: Mouse moved to (395, 282)
Screenshot: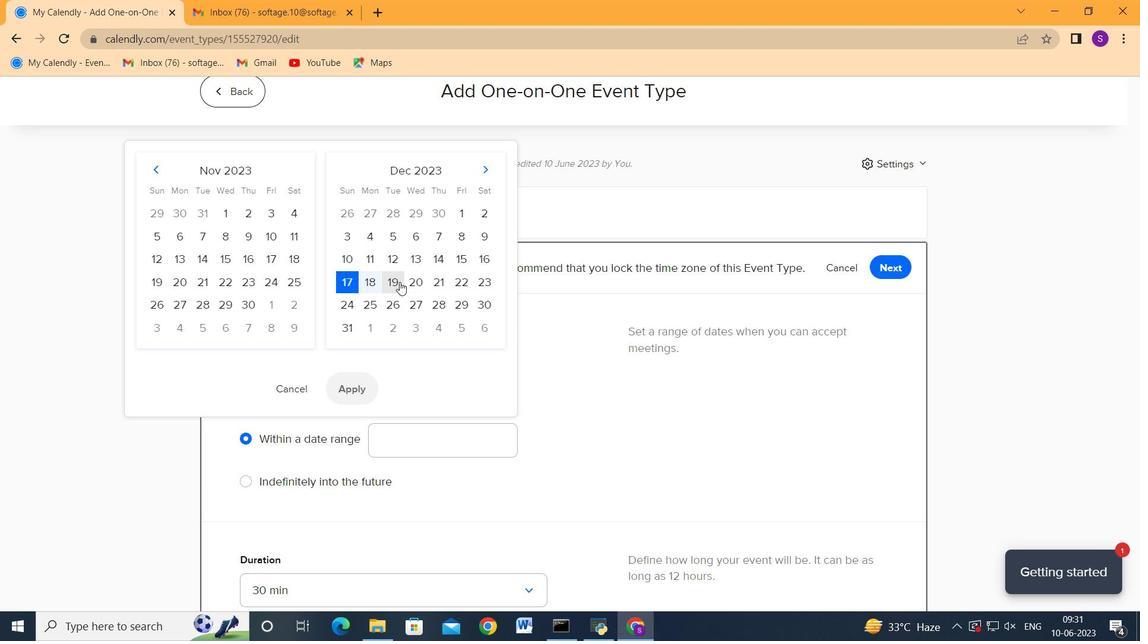 
Action: Mouse pressed left at (395, 282)
Screenshot: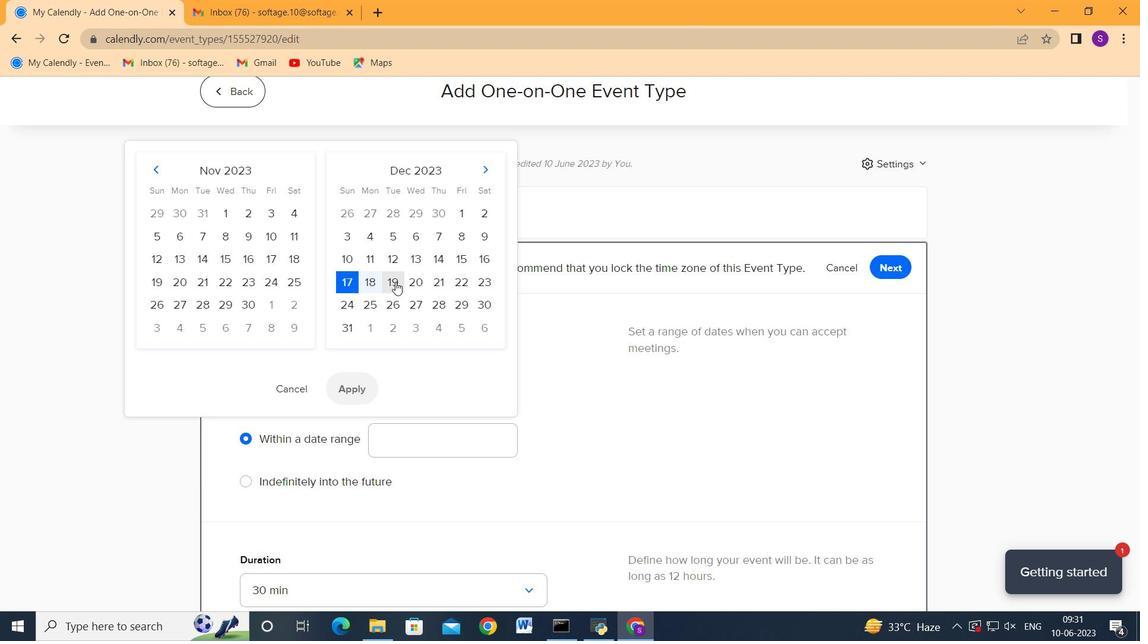
Action: Mouse moved to (362, 380)
Screenshot: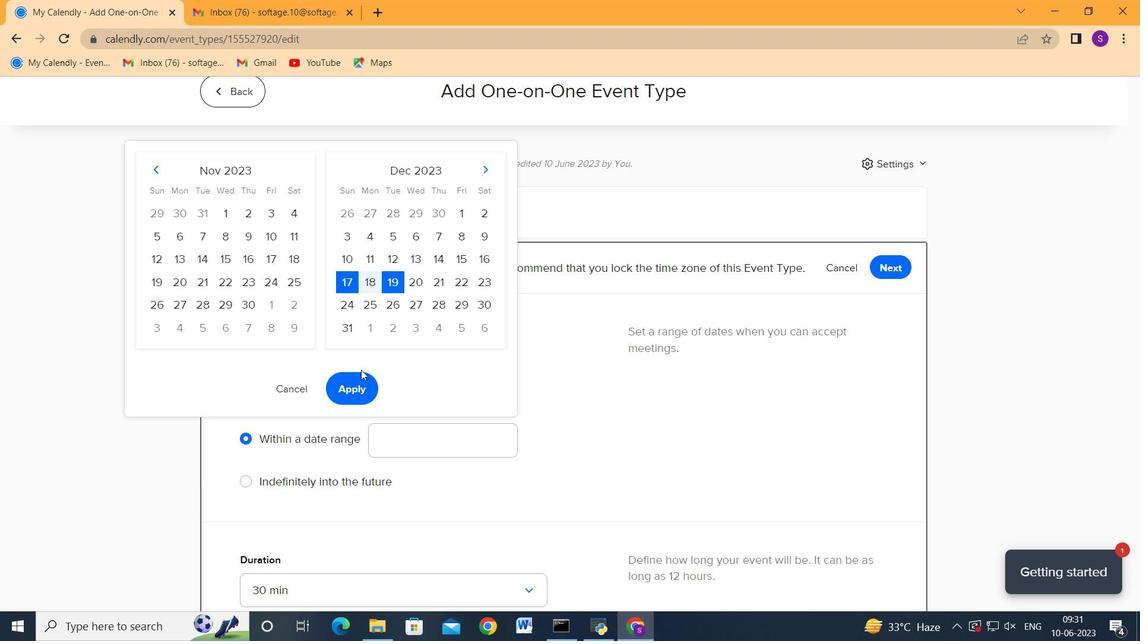 
Action: Mouse pressed left at (362, 380)
Screenshot: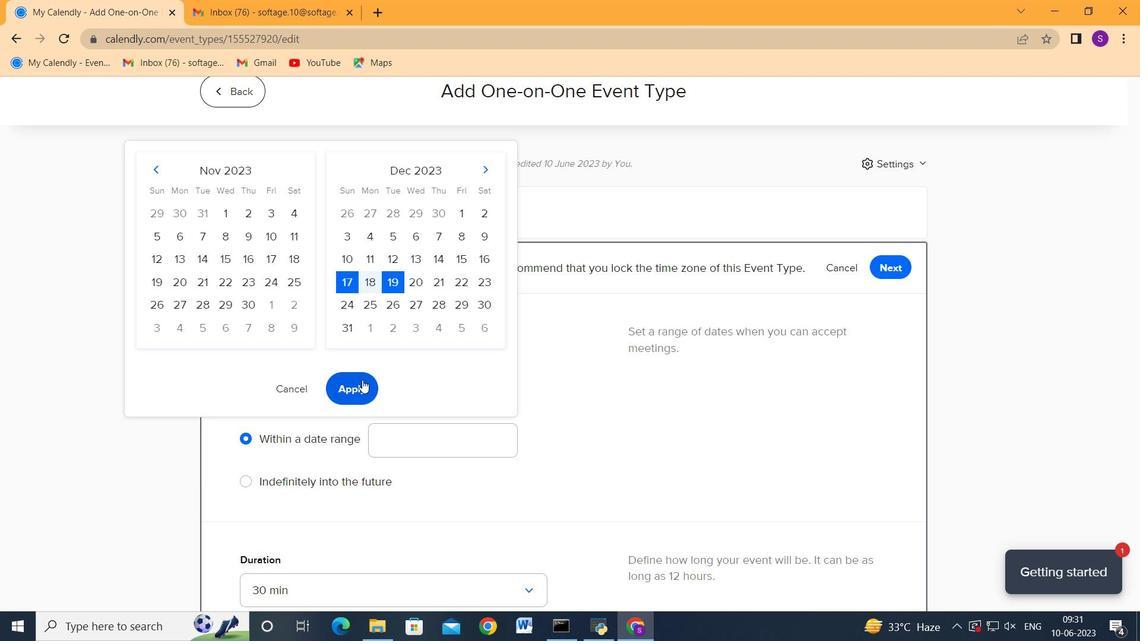 
Action: Mouse moved to (572, 407)
Screenshot: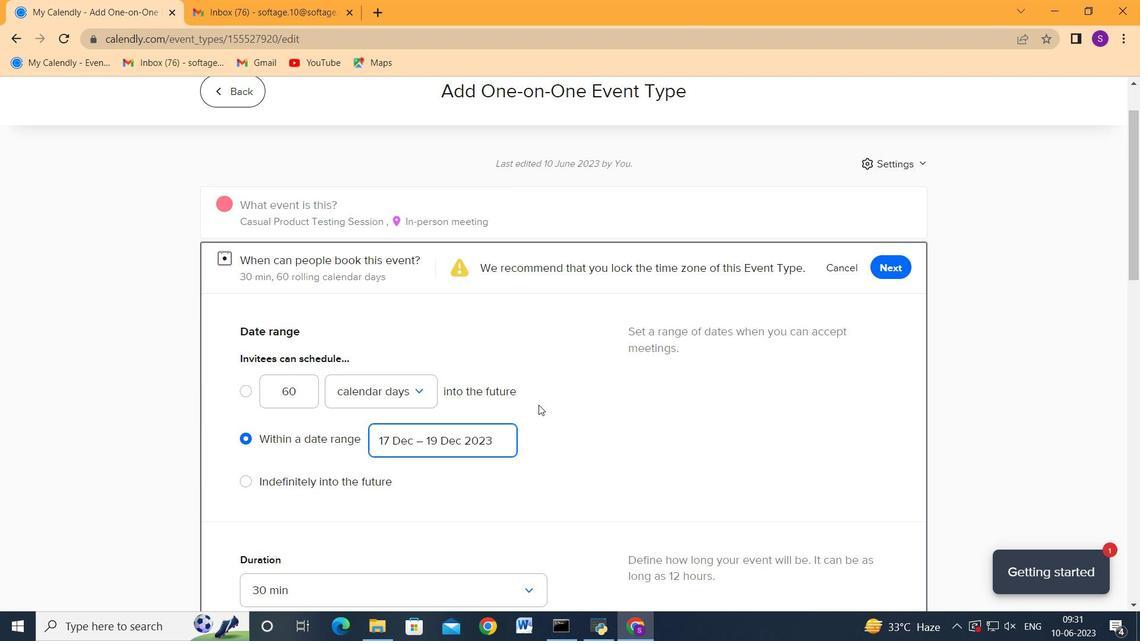 
Action: Mouse scrolled (572, 406) with delta (0, 0)
Screenshot: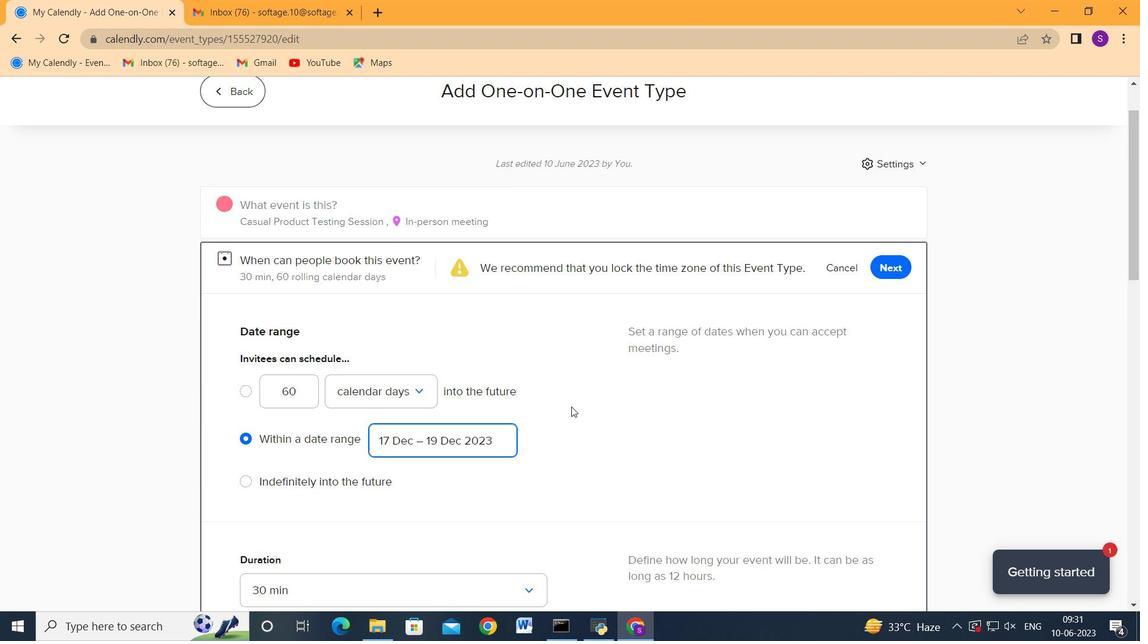 
Action: Mouse scrolled (572, 406) with delta (0, 0)
Screenshot: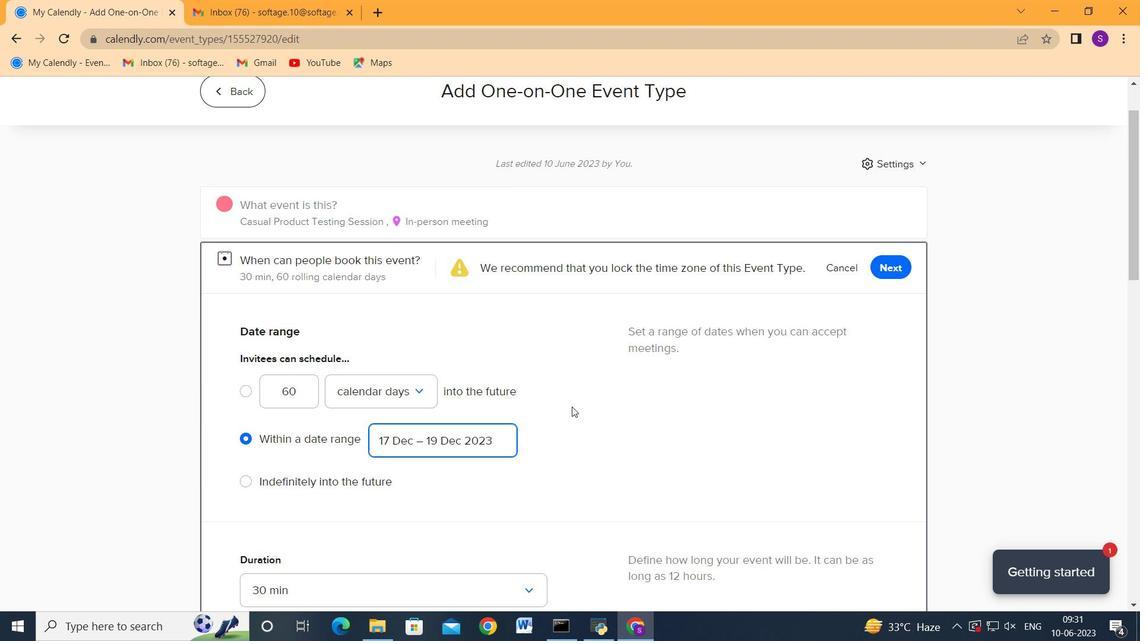 
Action: Mouse scrolled (572, 406) with delta (0, 0)
Screenshot: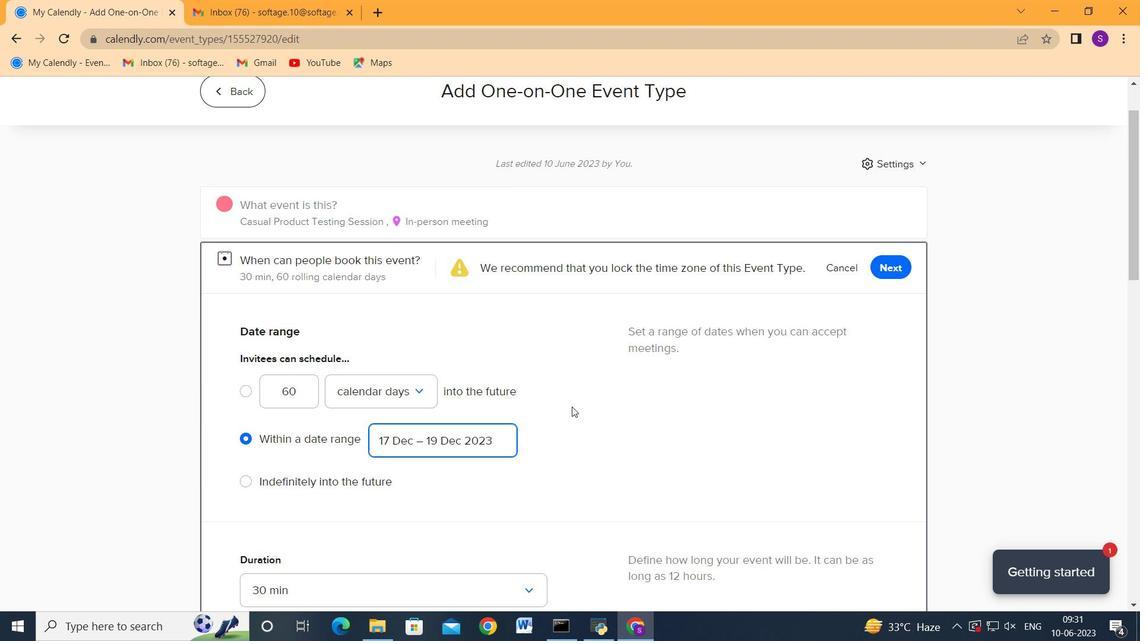 
Action: Mouse scrolled (572, 406) with delta (0, 0)
Screenshot: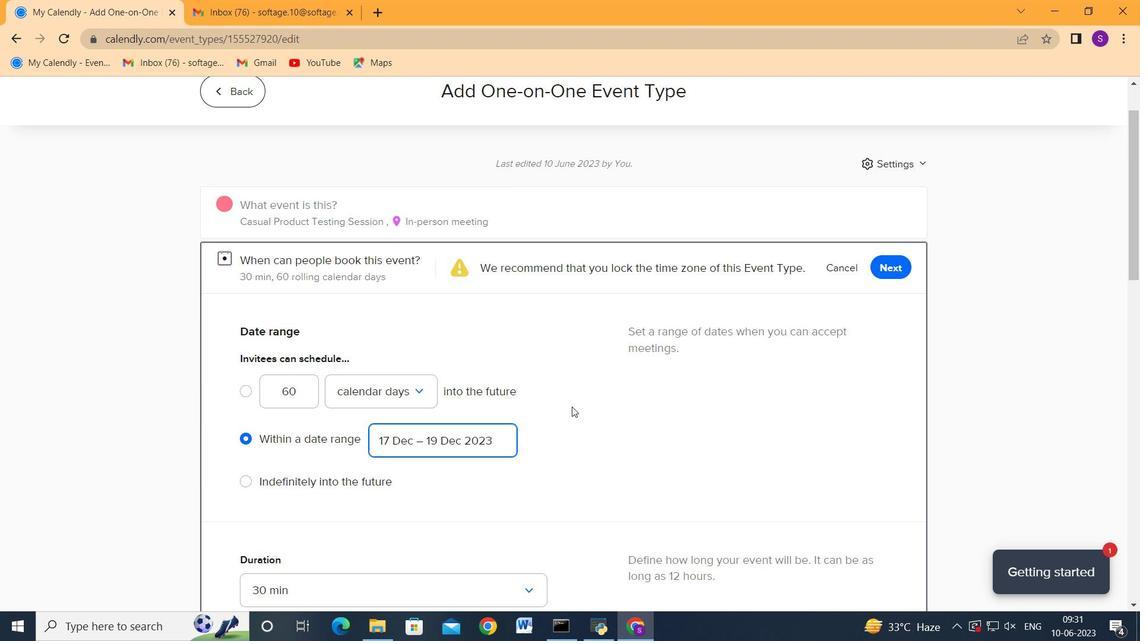 
Action: Mouse scrolled (572, 406) with delta (0, 0)
Screenshot: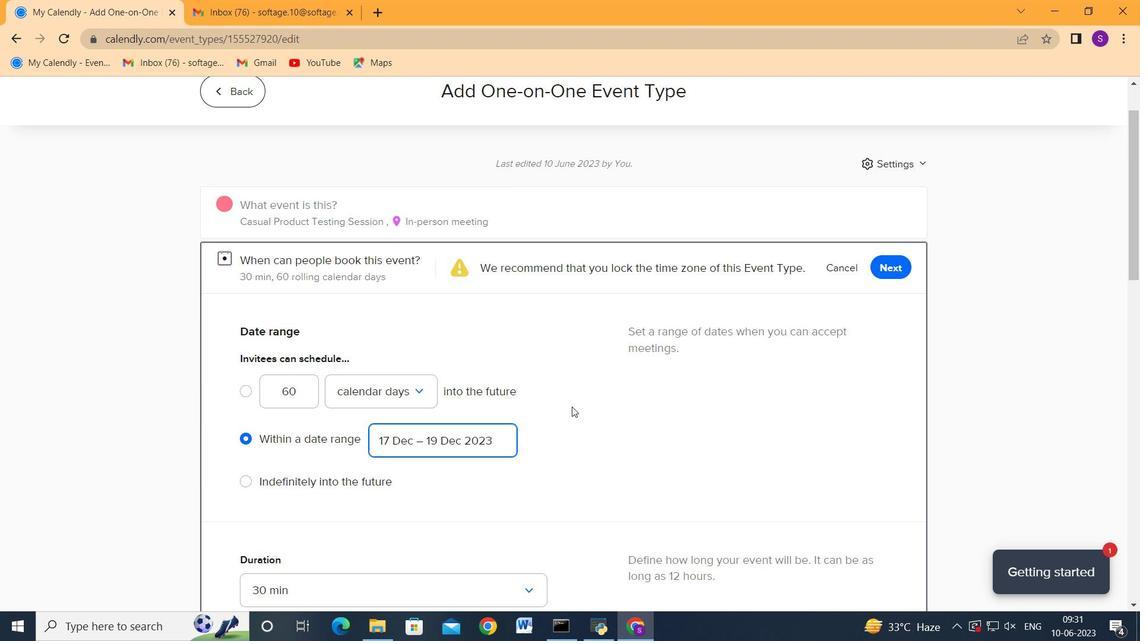 
Action: Mouse scrolled (572, 406) with delta (0, 0)
Screenshot: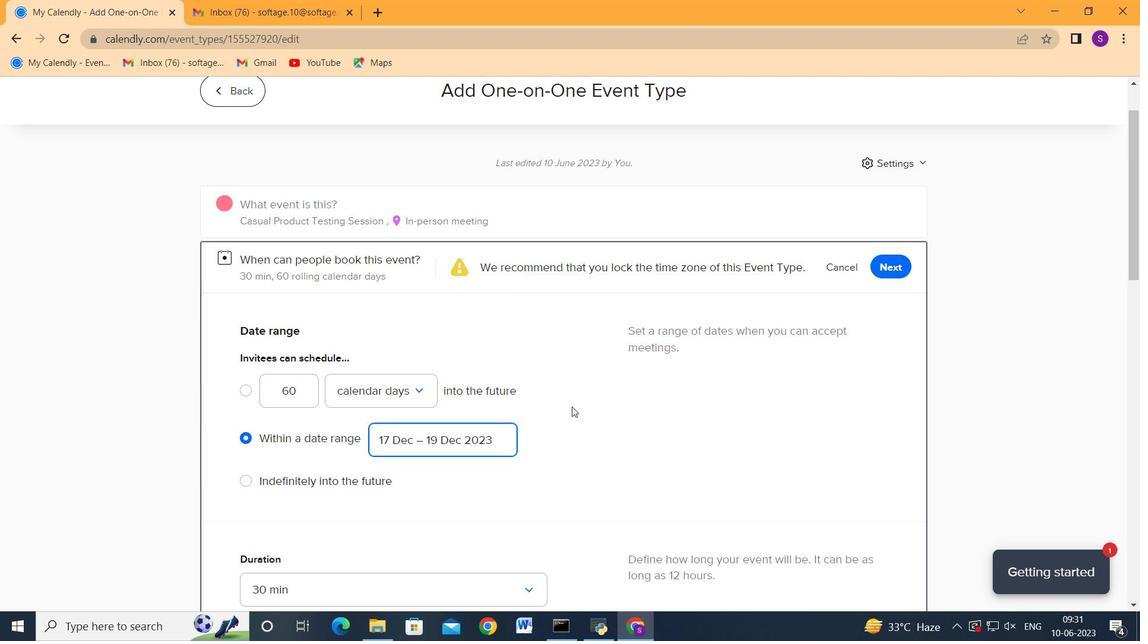 
Action: Mouse scrolled (572, 406) with delta (0, 0)
Screenshot: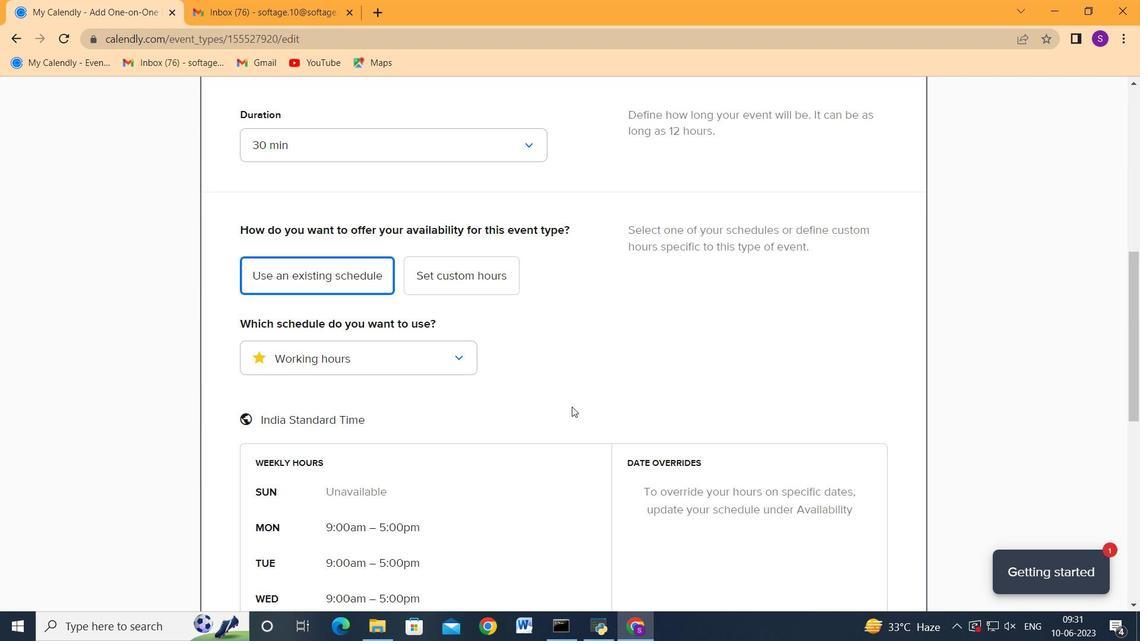 
Action: Mouse scrolled (572, 406) with delta (0, 0)
Screenshot: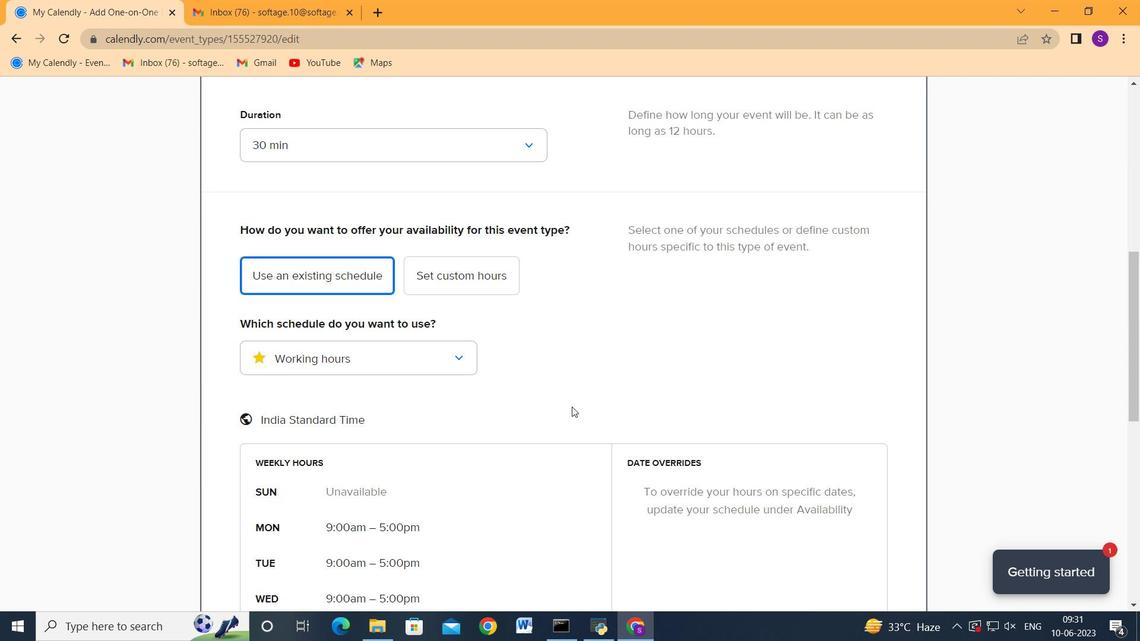 
Action: Mouse scrolled (572, 406) with delta (0, 0)
Screenshot: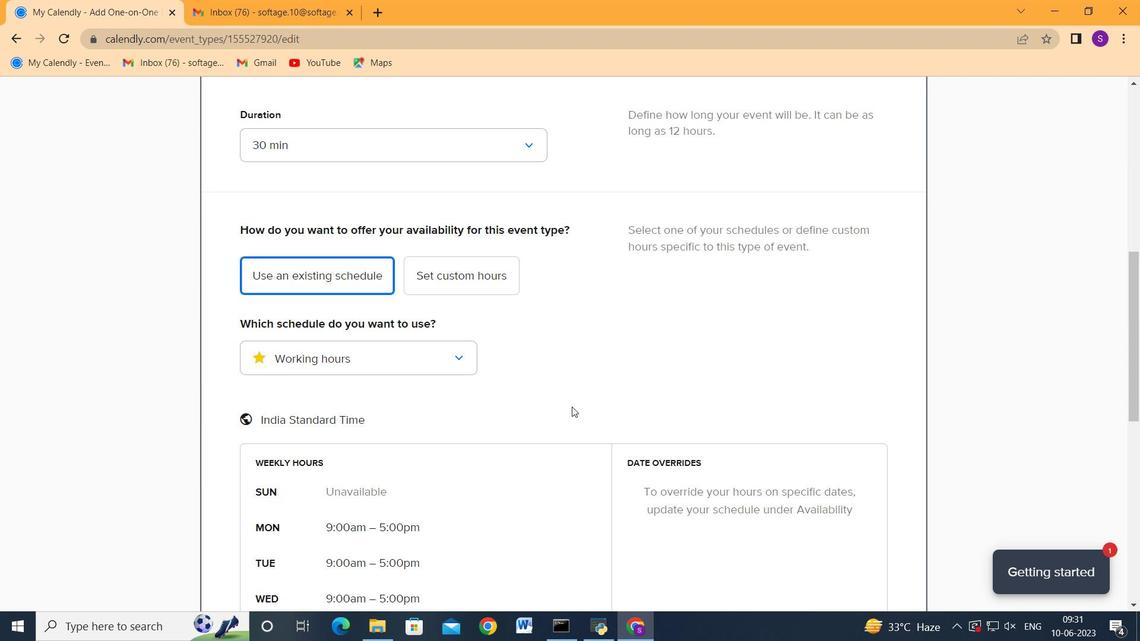 
Action: Mouse scrolled (572, 406) with delta (0, 0)
Screenshot: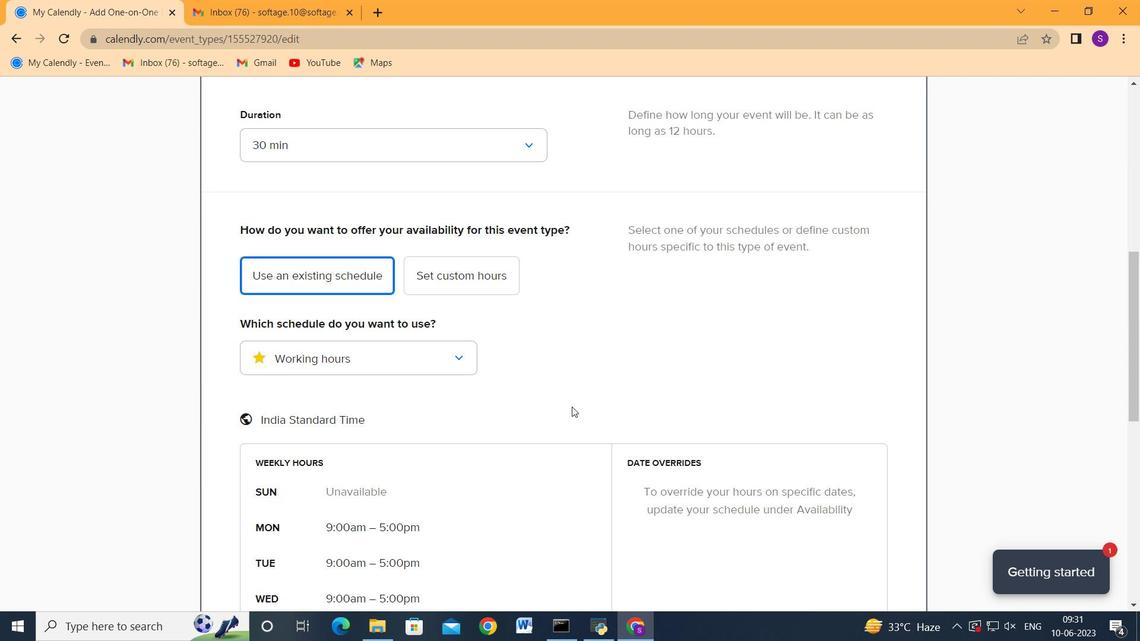 
Action: Mouse scrolled (572, 406) with delta (0, 0)
Screenshot: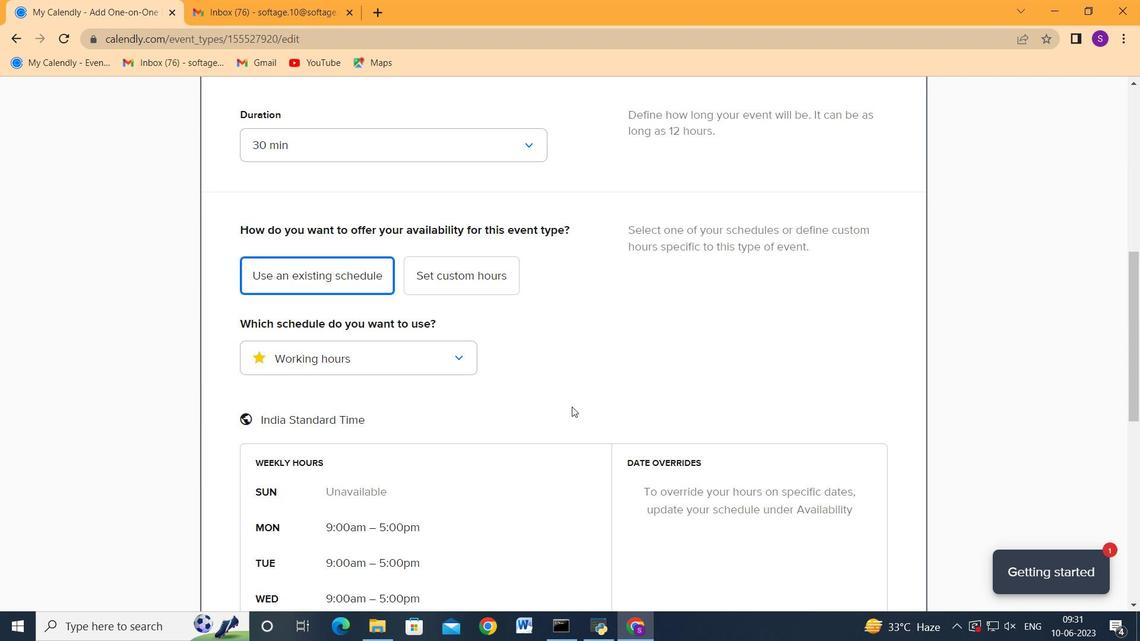 
Action: Mouse scrolled (572, 406) with delta (0, 0)
Screenshot: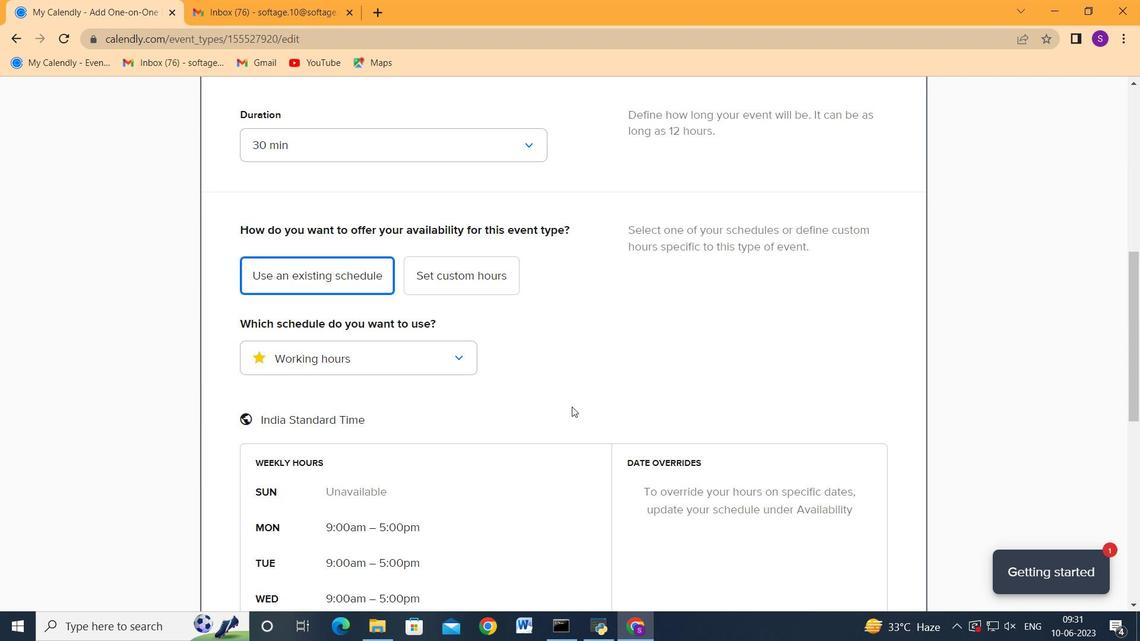 
Action: Mouse scrolled (572, 406) with delta (0, 0)
Screenshot: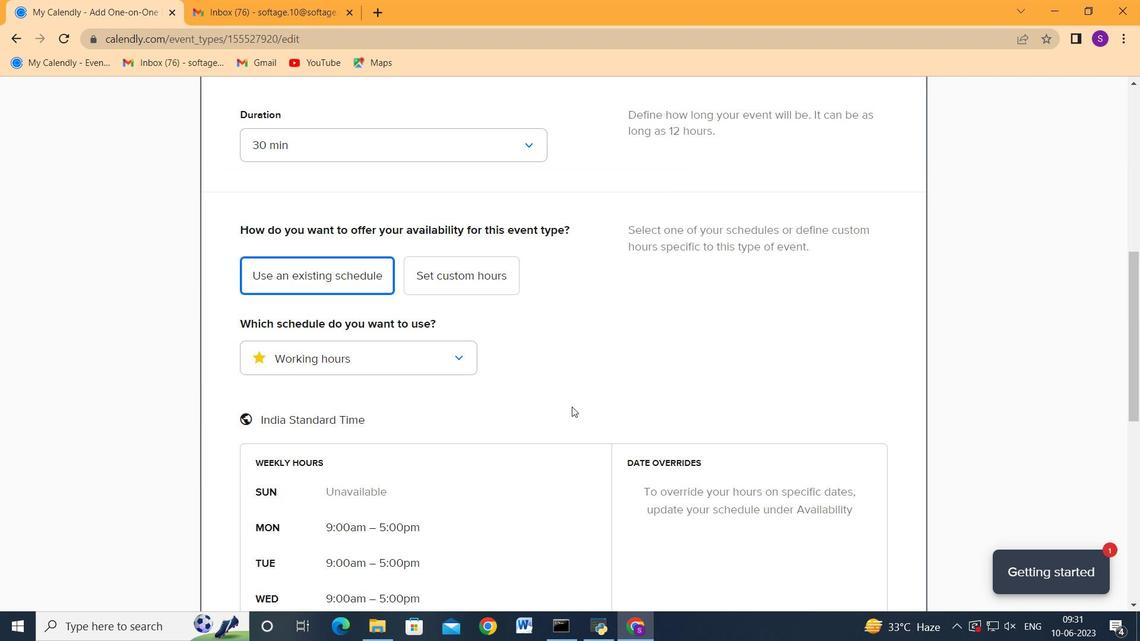 
Action: Mouse scrolled (572, 406) with delta (0, 0)
Screenshot: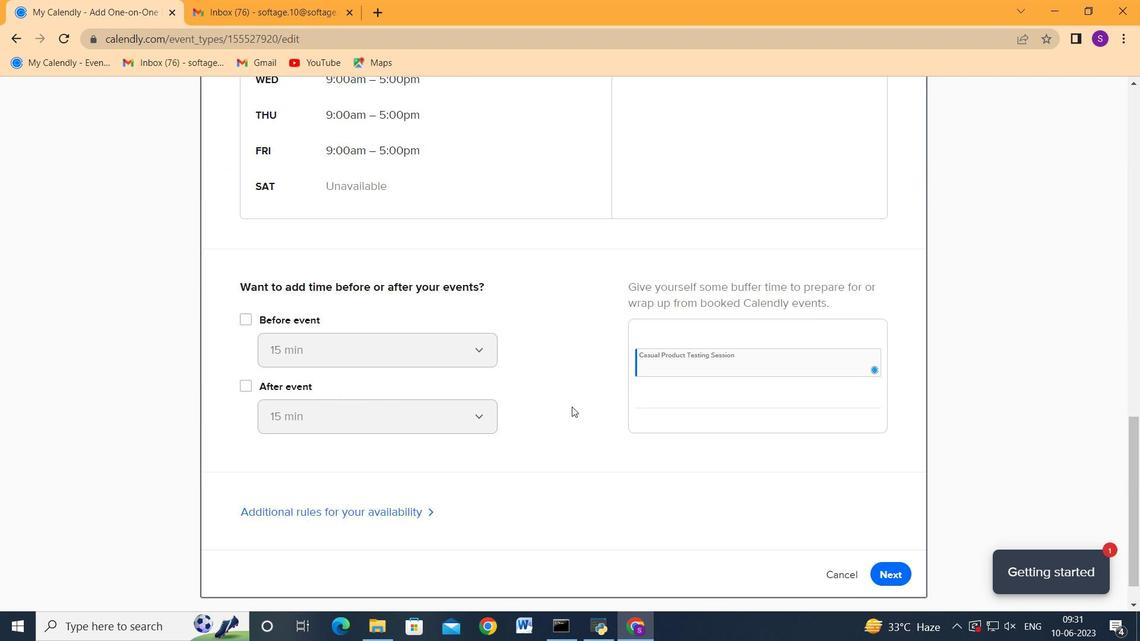 
Action: Mouse scrolled (572, 406) with delta (0, 0)
Screenshot: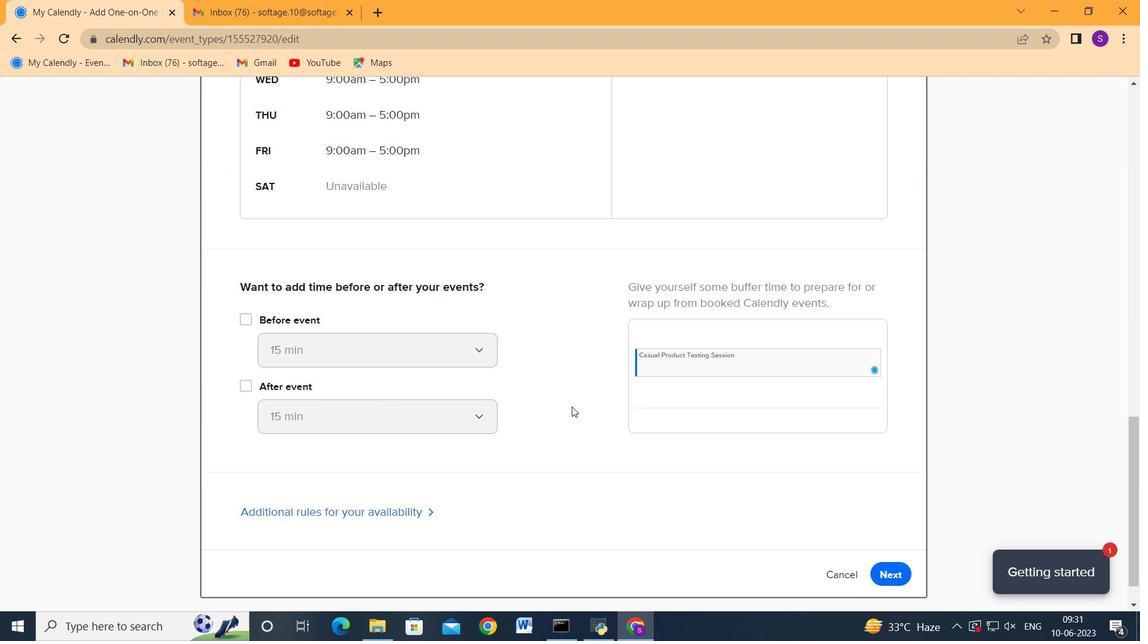
Action: Mouse scrolled (572, 406) with delta (0, 0)
Screenshot: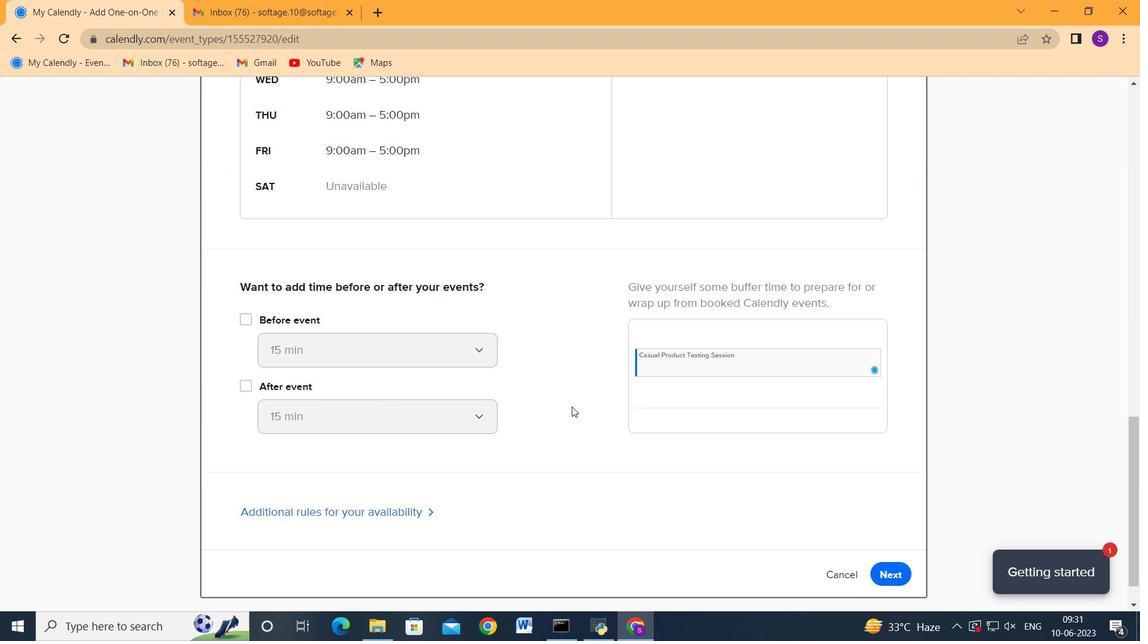 
Action: Mouse scrolled (572, 406) with delta (0, 0)
Screenshot: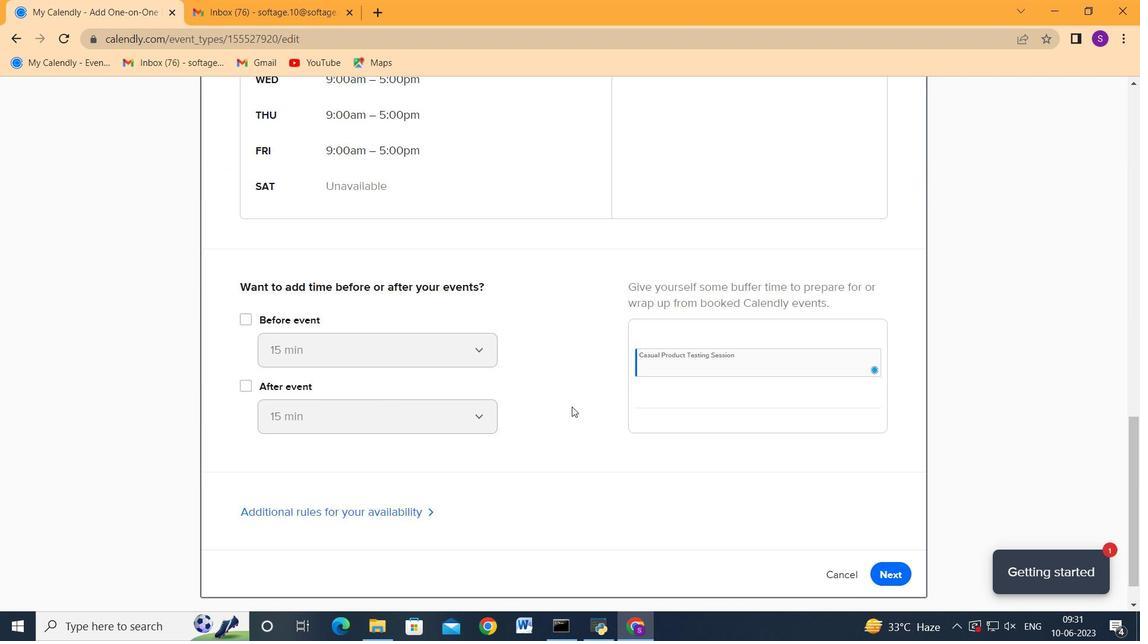 
Action: Mouse scrolled (572, 406) with delta (0, 0)
Screenshot: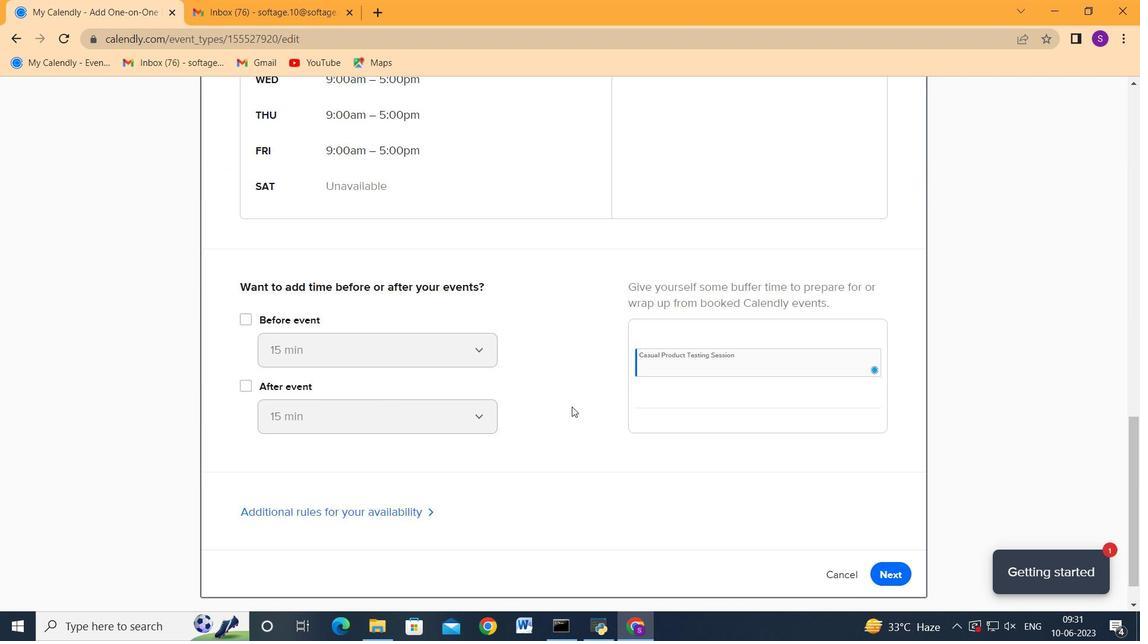 
Action: Mouse scrolled (572, 406) with delta (0, 0)
Screenshot: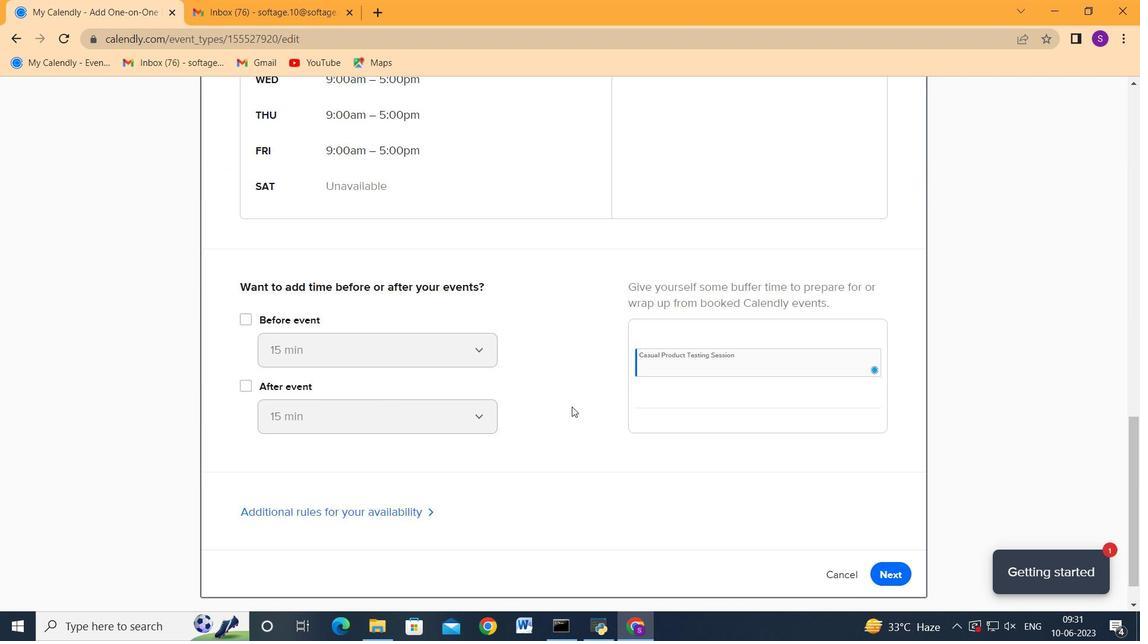 
Action: Mouse moved to (878, 528)
Screenshot: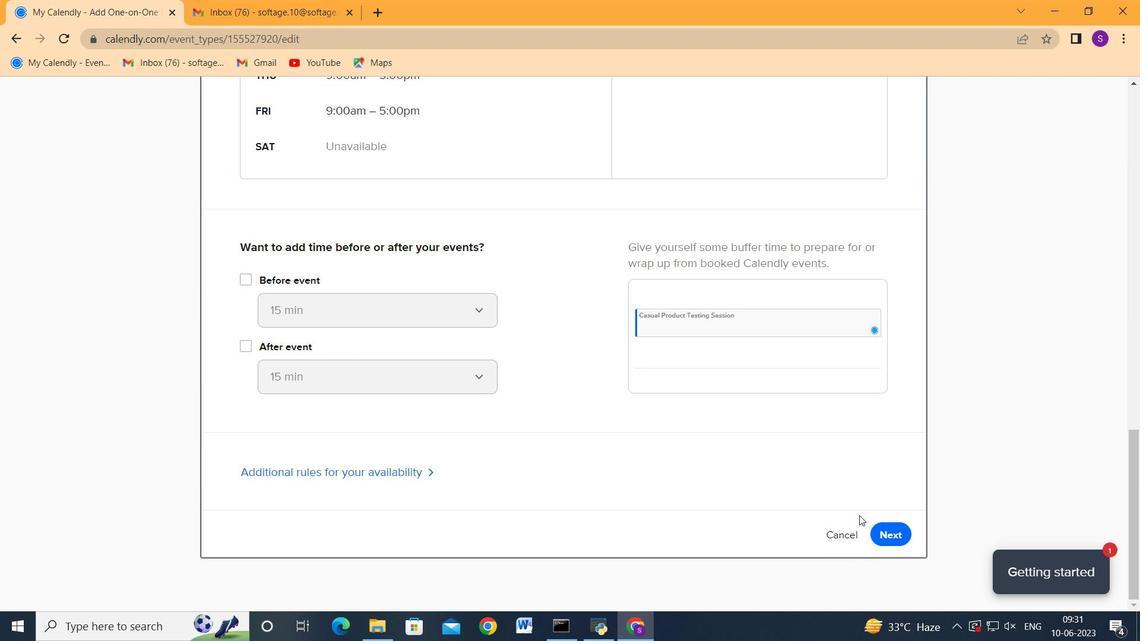 
Action: Mouse pressed left at (878, 528)
Screenshot: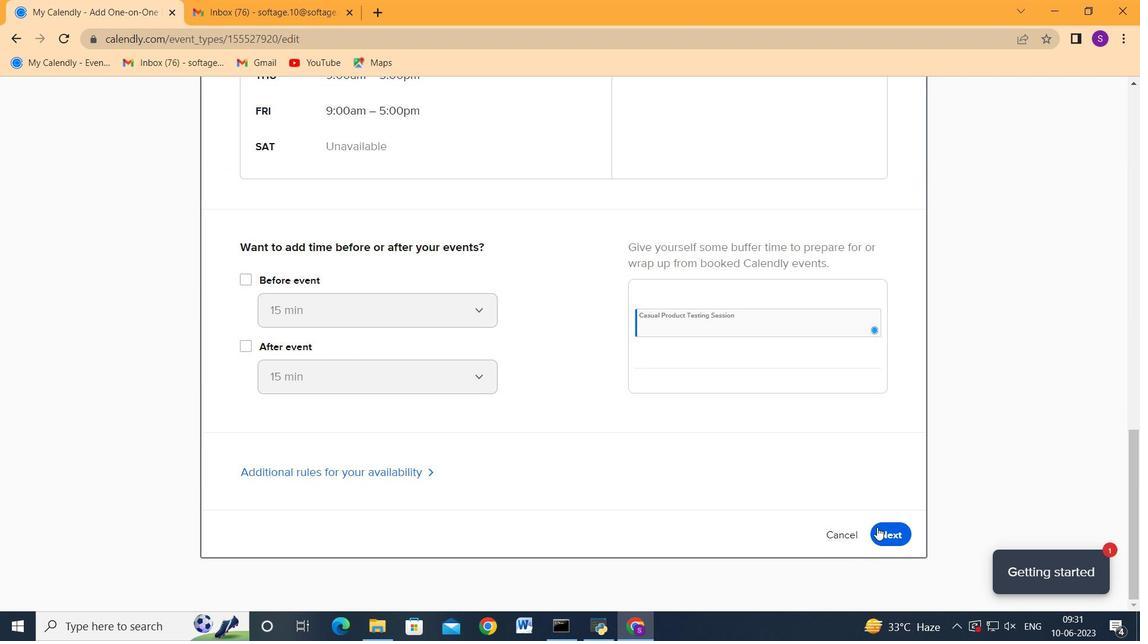 
Action: Mouse moved to (563, 304)
Screenshot: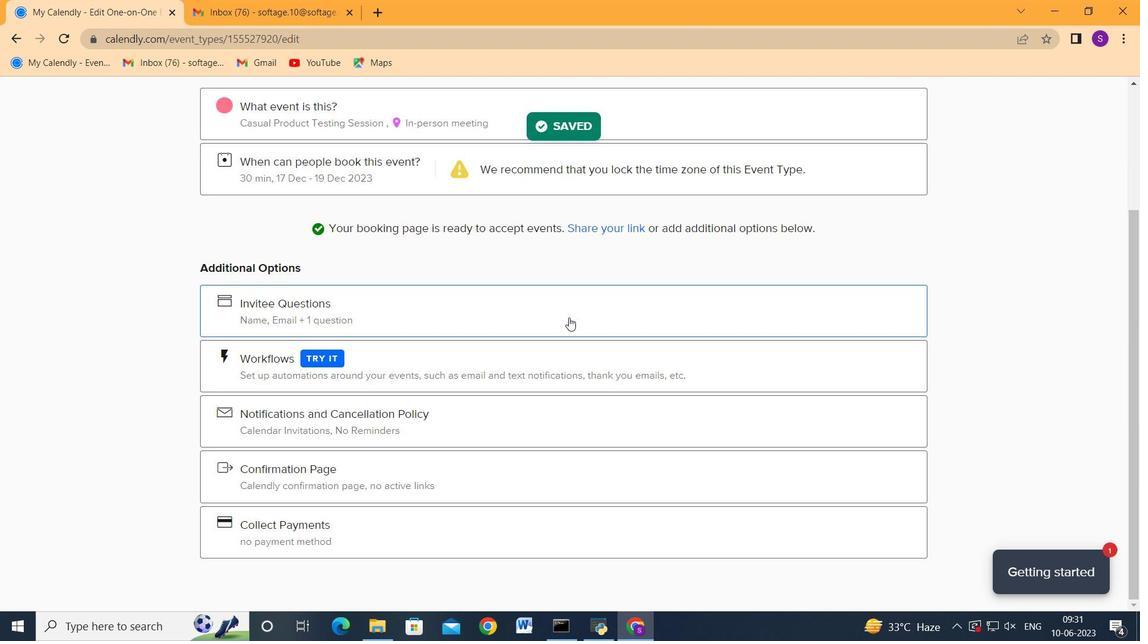 
Action: Mouse scrolled (563, 304) with delta (0, 0)
Screenshot: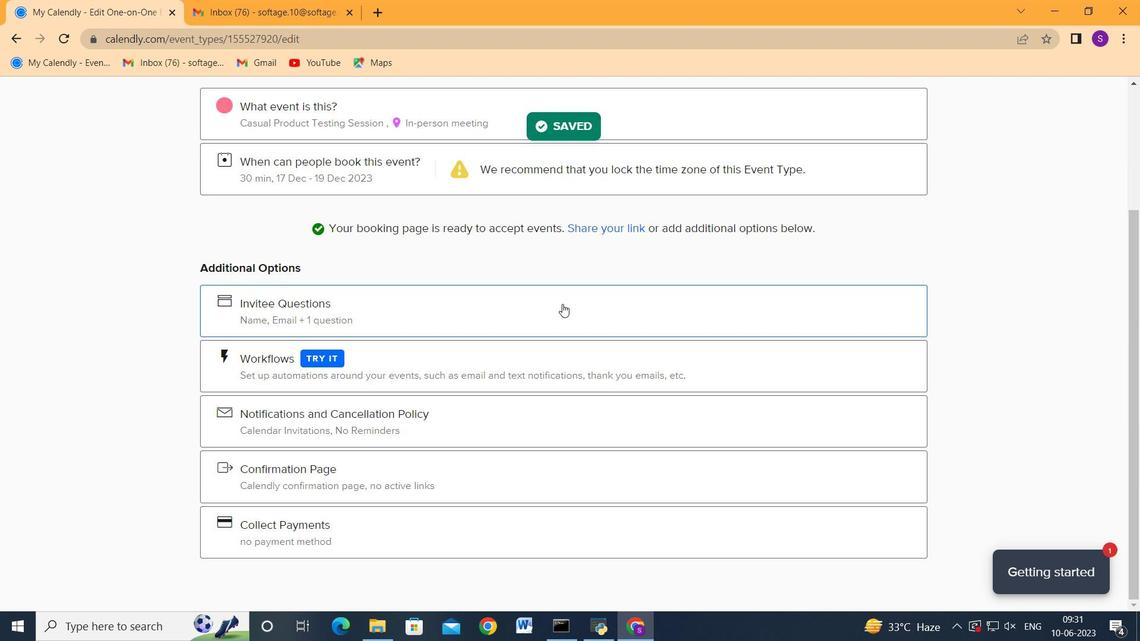 
Action: Mouse scrolled (563, 304) with delta (0, 0)
Screenshot: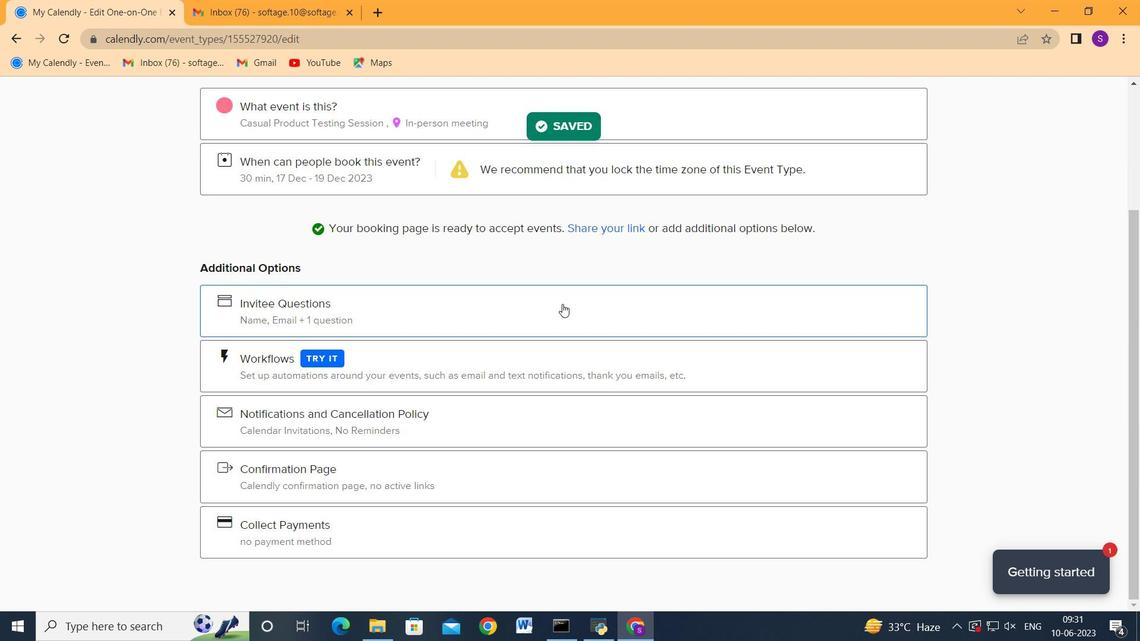 
Action: Mouse moved to (878, 175)
Screenshot: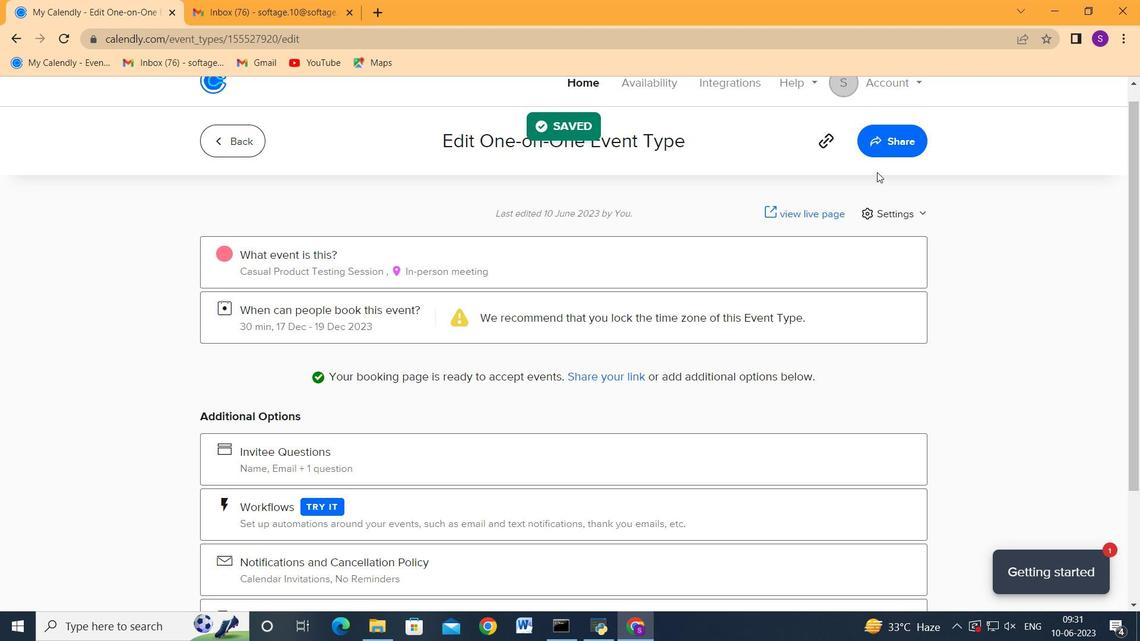 
Action: Mouse scrolled (878, 176) with delta (0, 0)
Screenshot: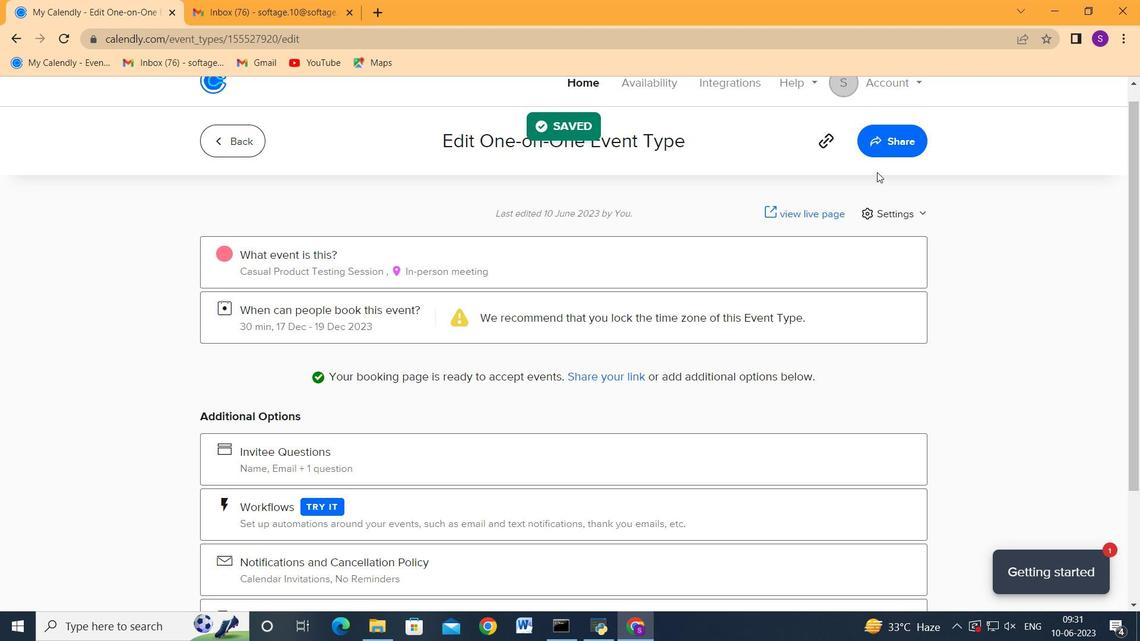 
Action: Mouse moved to (893, 165)
Screenshot: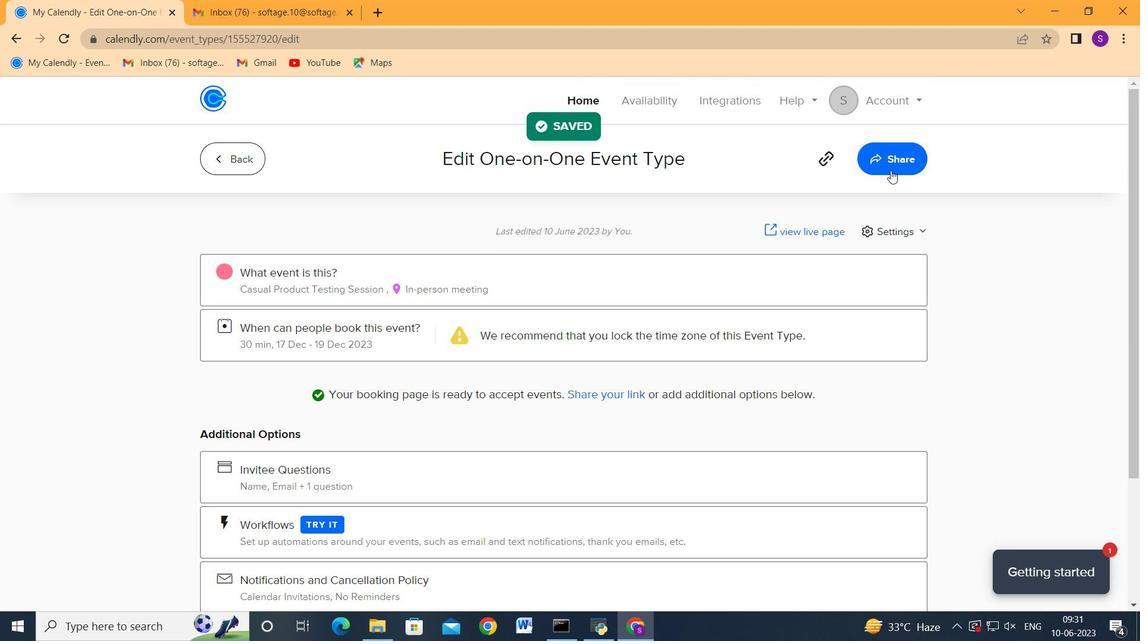 
Action: Mouse pressed left at (893, 165)
Screenshot: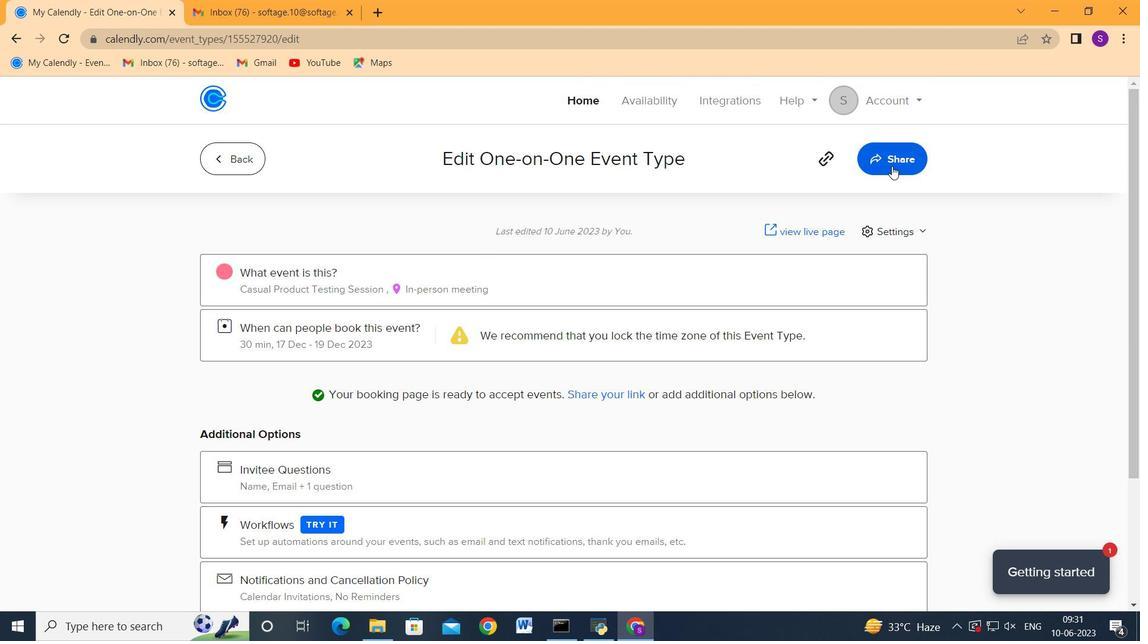 
Action: Mouse moved to (749, 297)
Screenshot: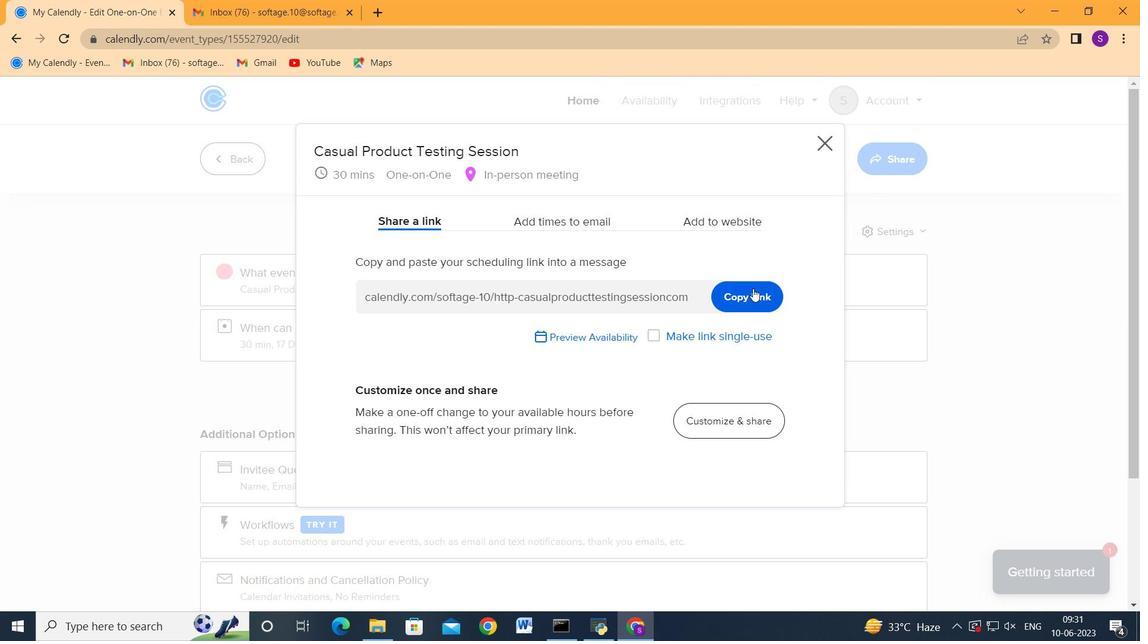 
Action: Mouse pressed left at (749, 297)
Screenshot: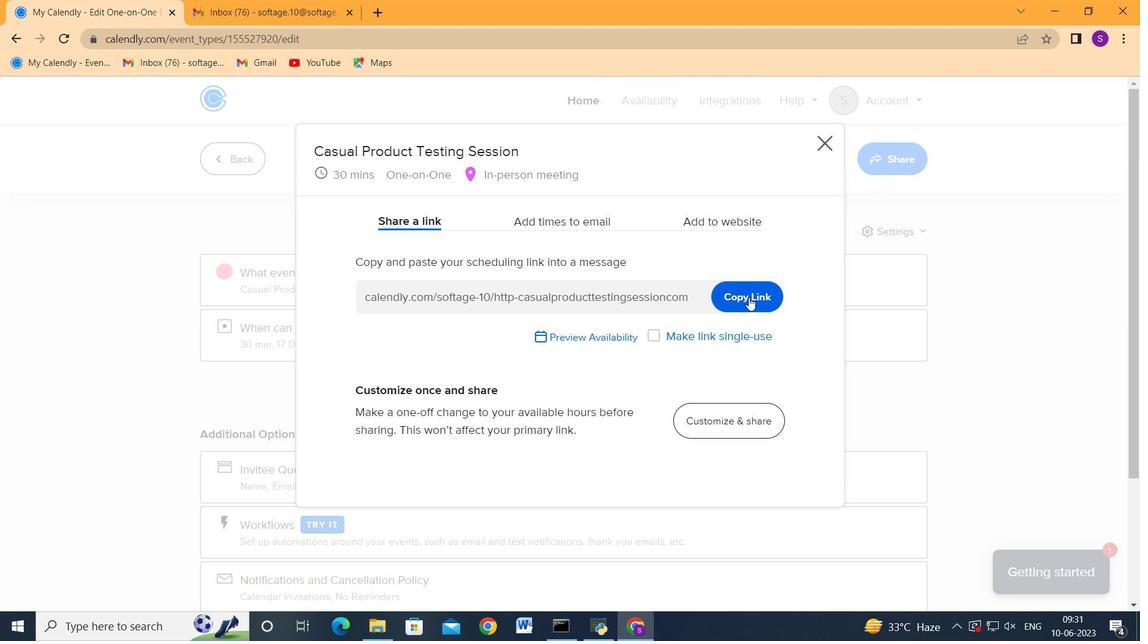 
Action: Mouse moved to (247, 0)
Screenshot: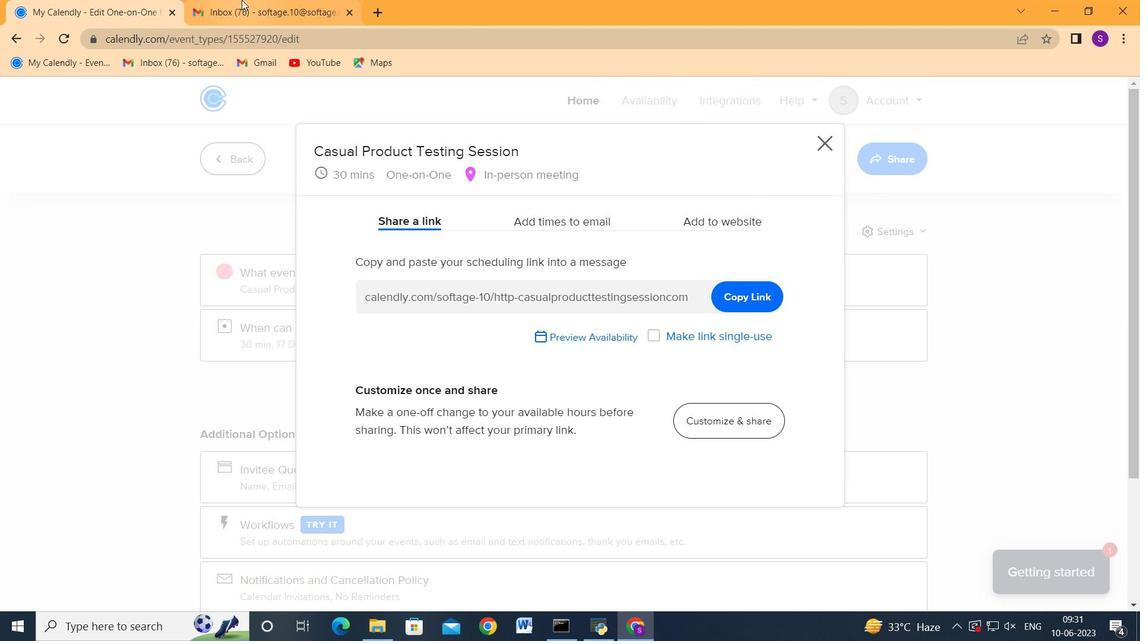 
Action: Mouse pressed left at (247, 0)
Screenshot: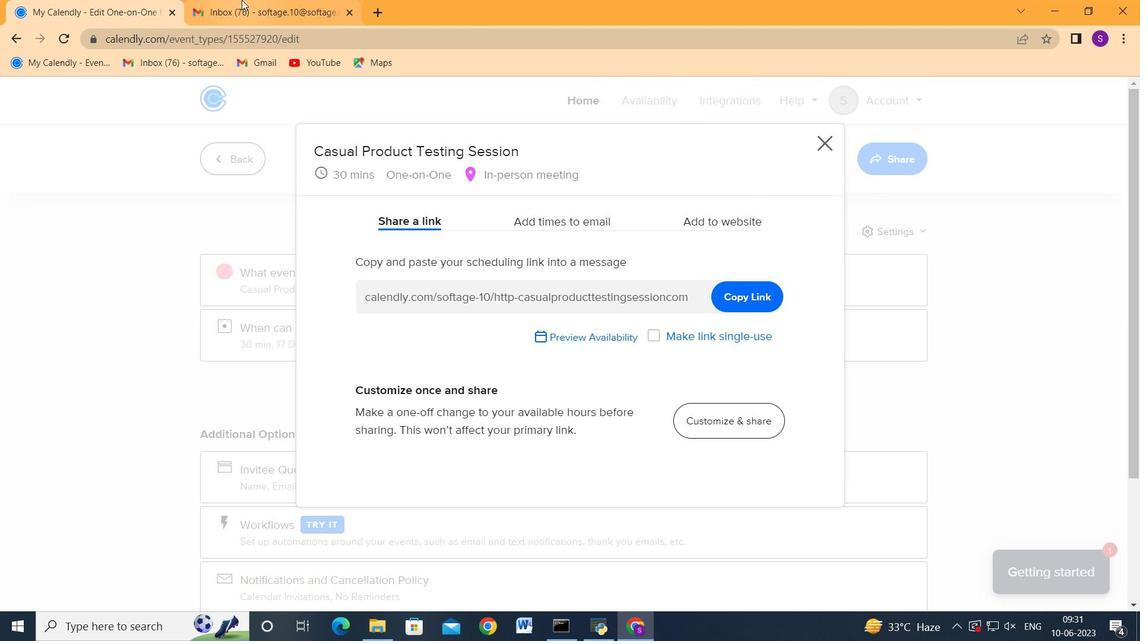 
Action: Mouse moved to (103, 176)
Screenshot: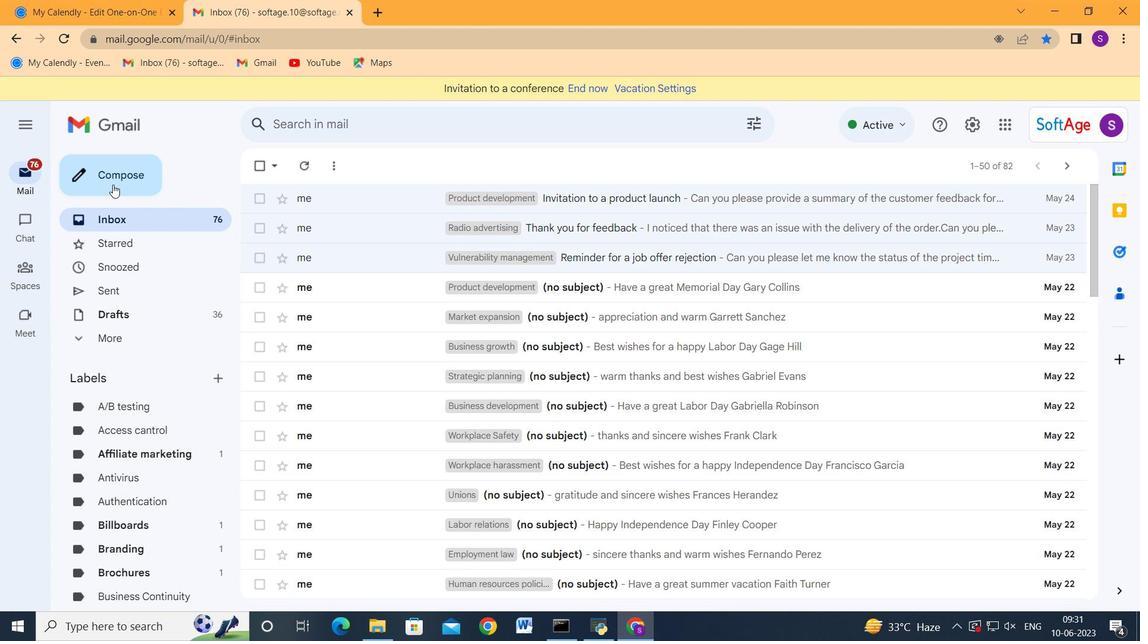 
Action: Mouse pressed left at (103, 176)
Screenshot: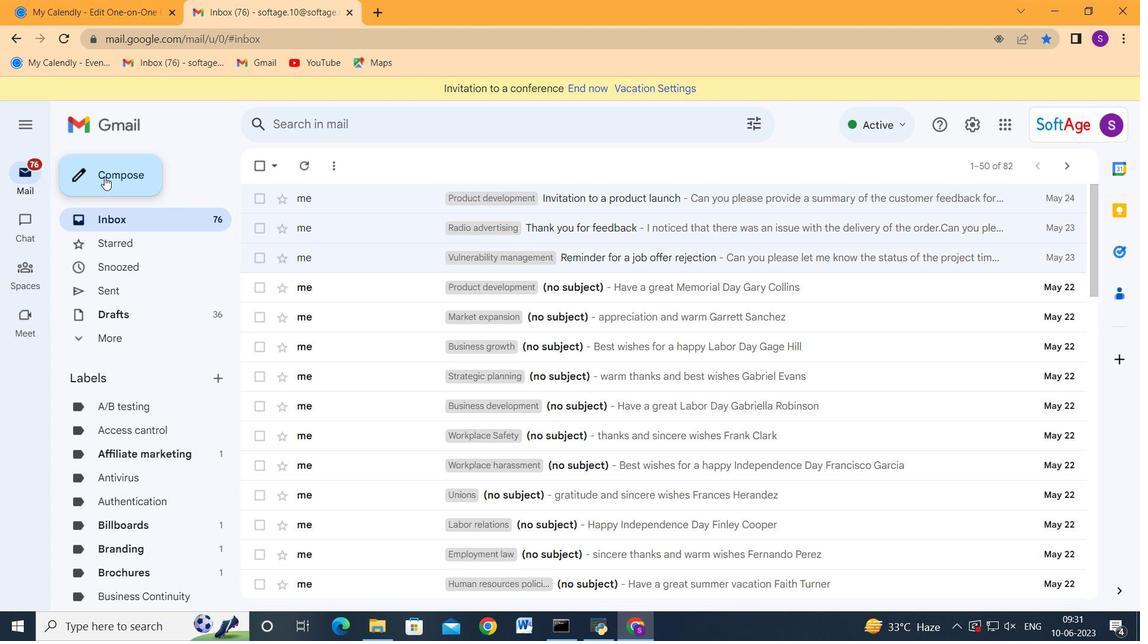 
Action: Mouse moved to (707, 266)
Screenshot: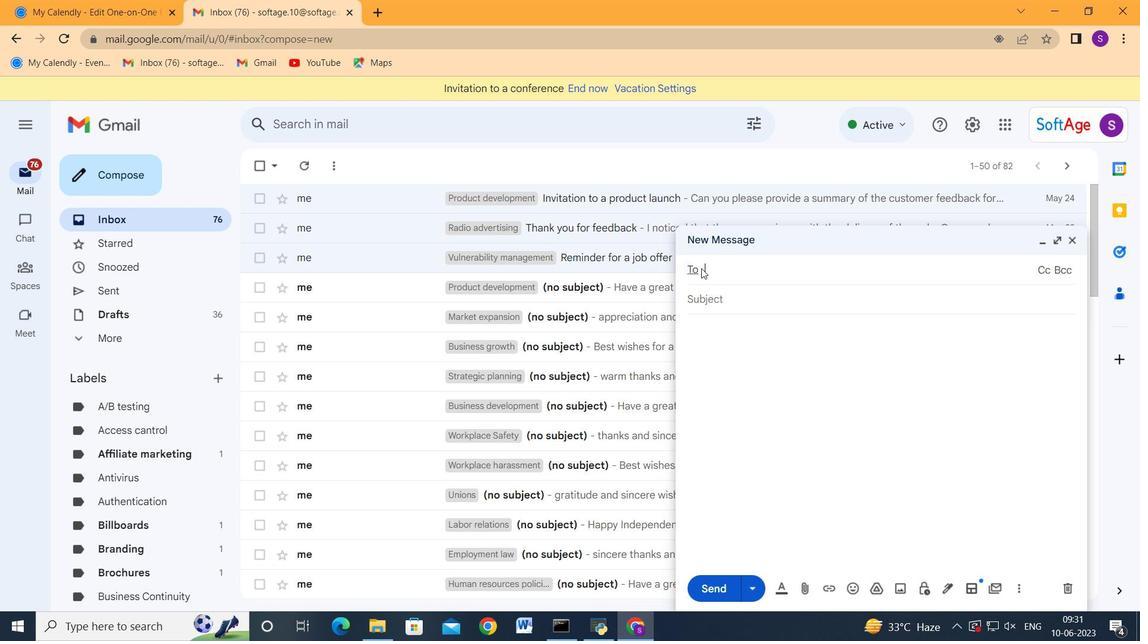 
Action: Key pressed softage.4<Key.shift_r>@softage.net<Key.enter>softage.5<Key.shift_r>@sog<Key.backspace>ftage.net<Key.enter>
Screenshot: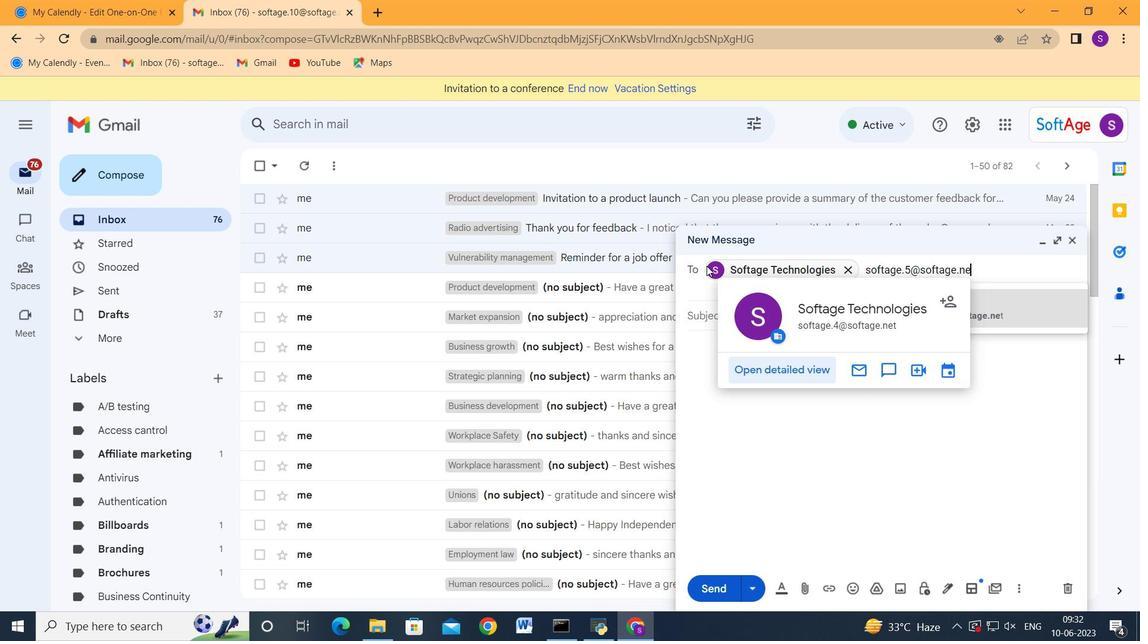 
Action: Mouse moved to (672, 362)
Screenshot: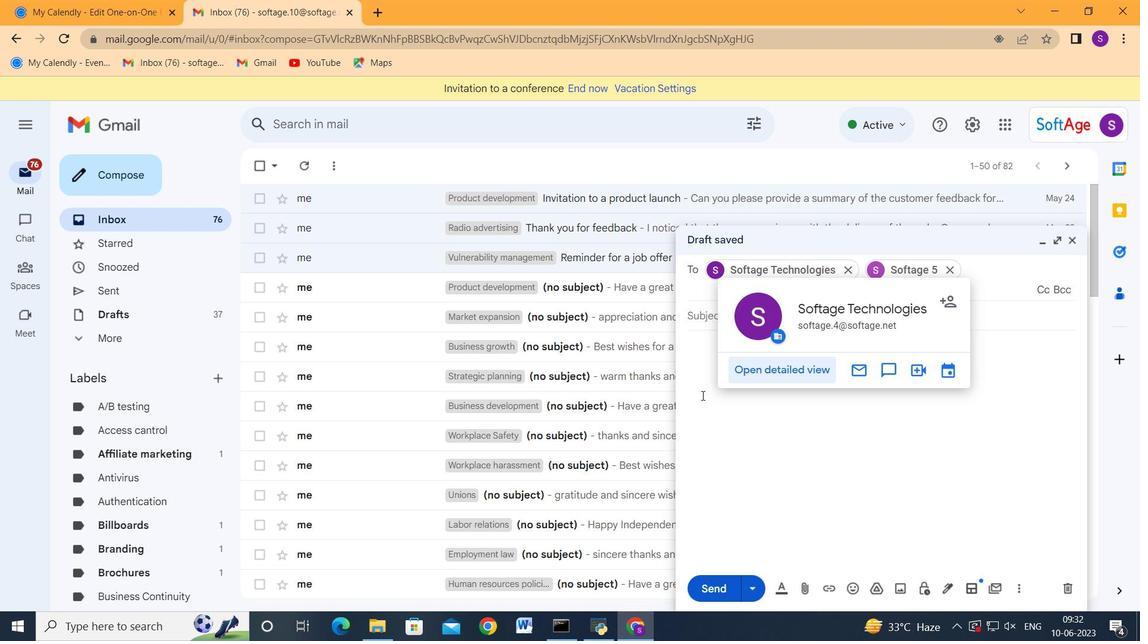 
Action: Mouse pressed left at (672, 362)
Screenshot: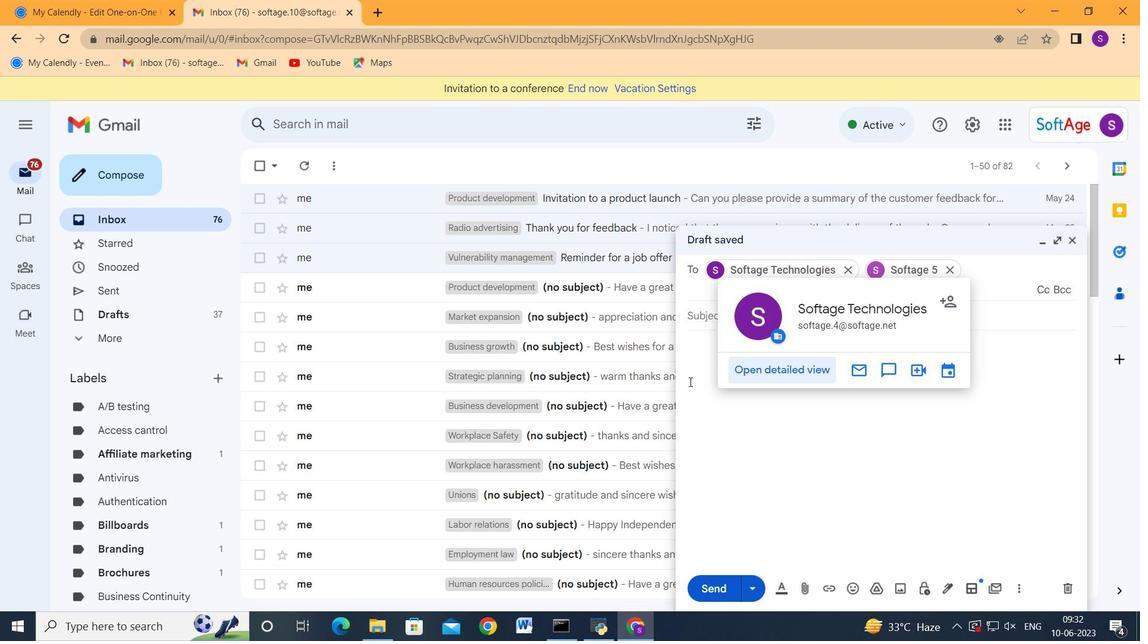 
Action: Mouse moved to (745, 341)
Screenshot: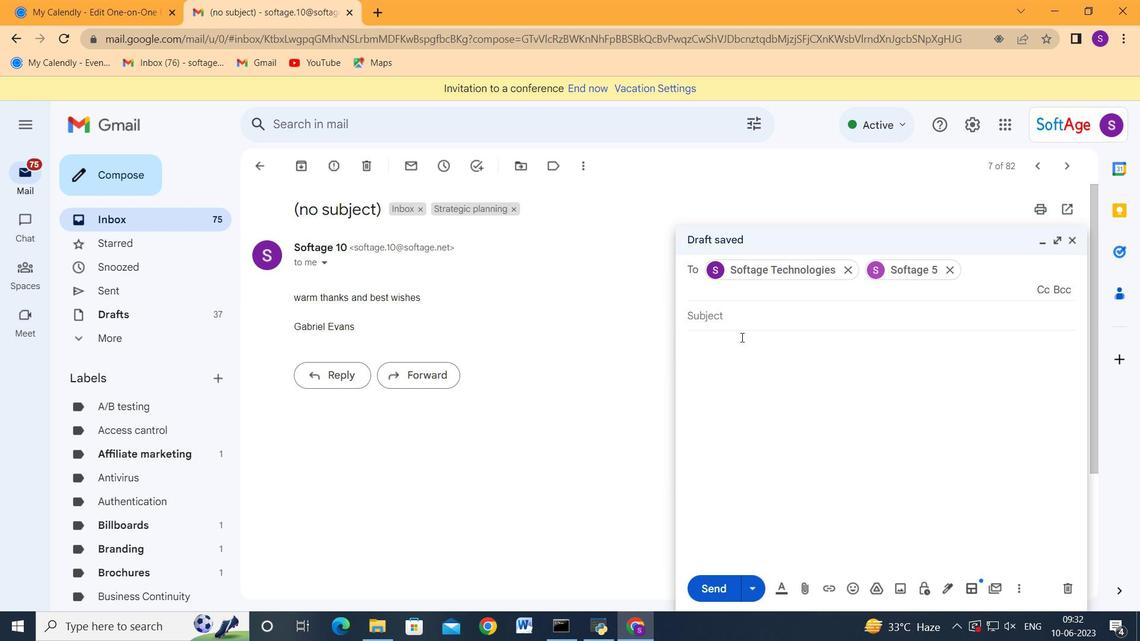 
Action: Mouse pressed left at (745, 341)
Screenshot: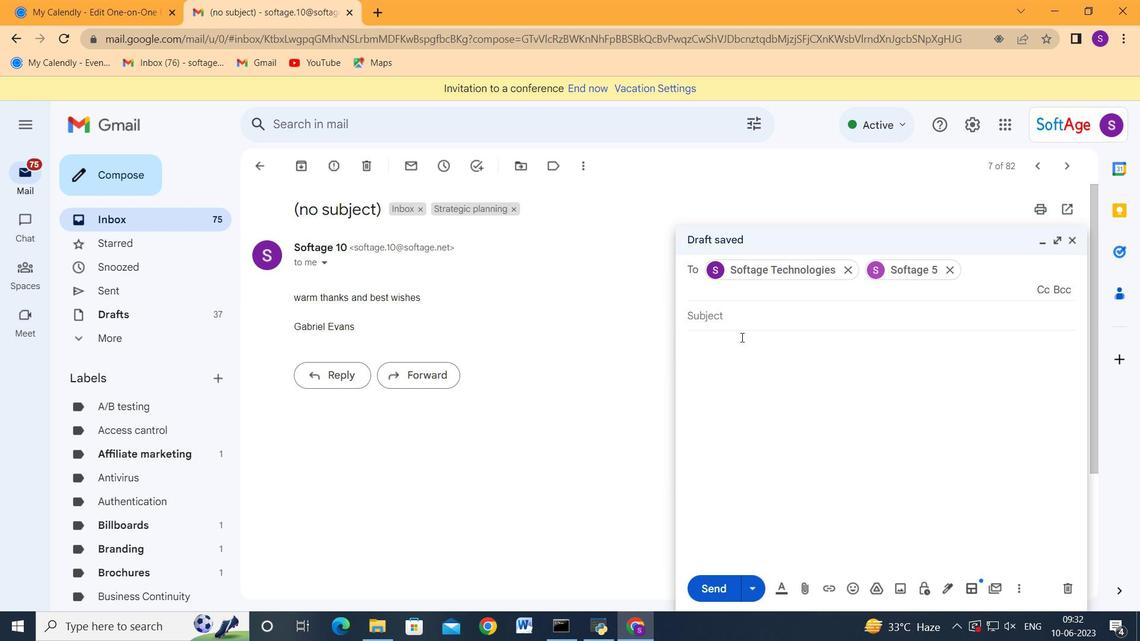 
Action: Key pressed ctrl+V
Screenshot: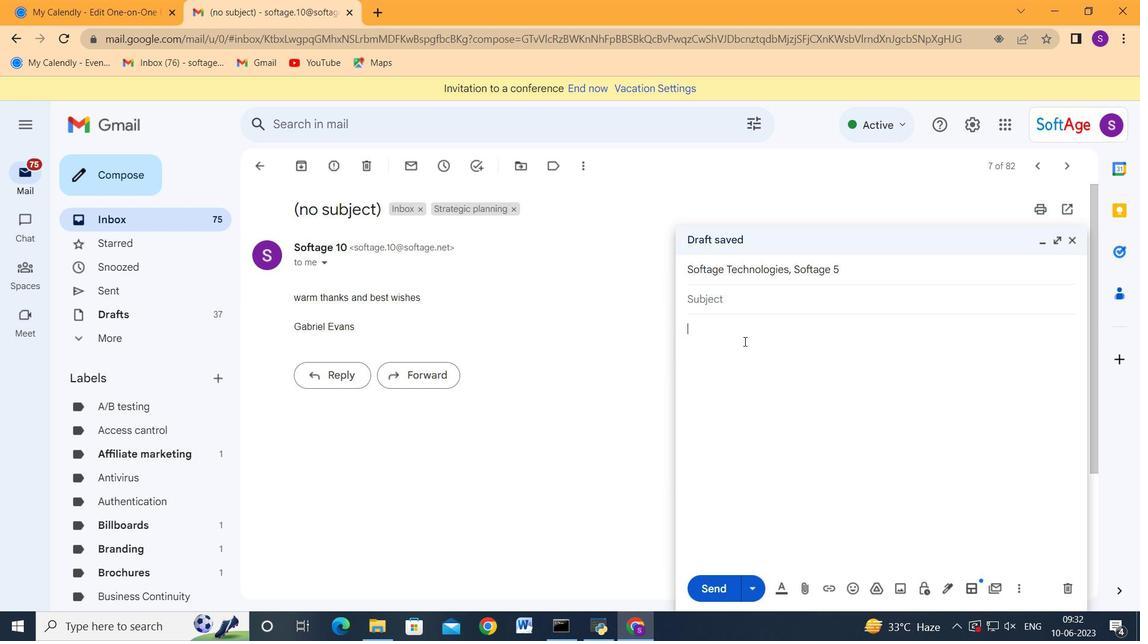 
Action: Mouse moved to (719, 587)
Screenshot: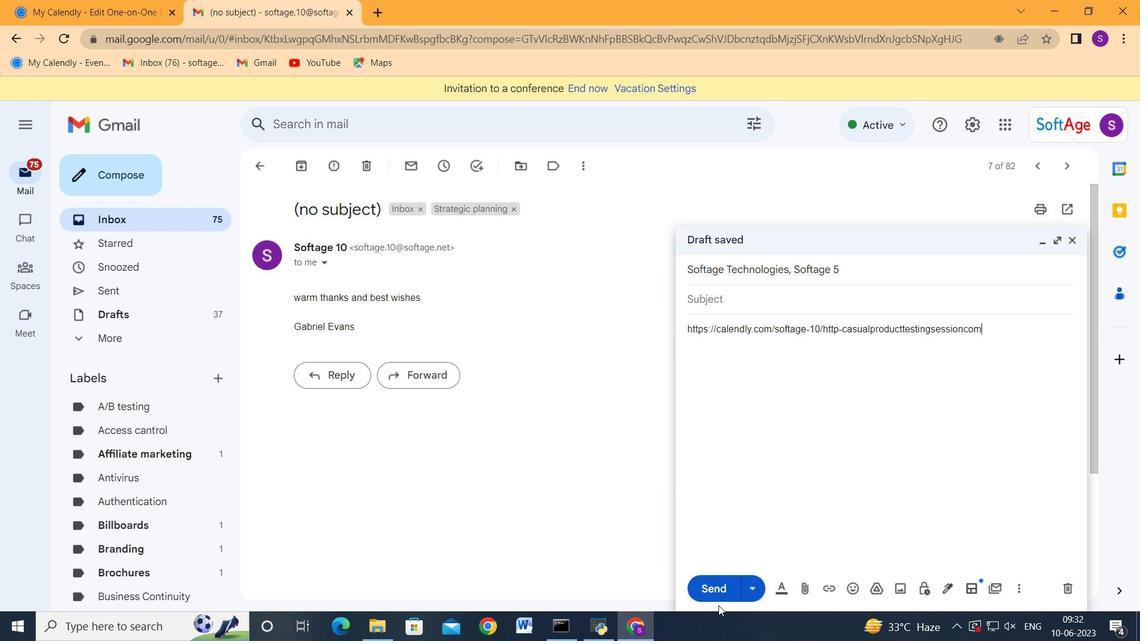 
Action: Mouse pressed left at (719, 587)
Screenshot: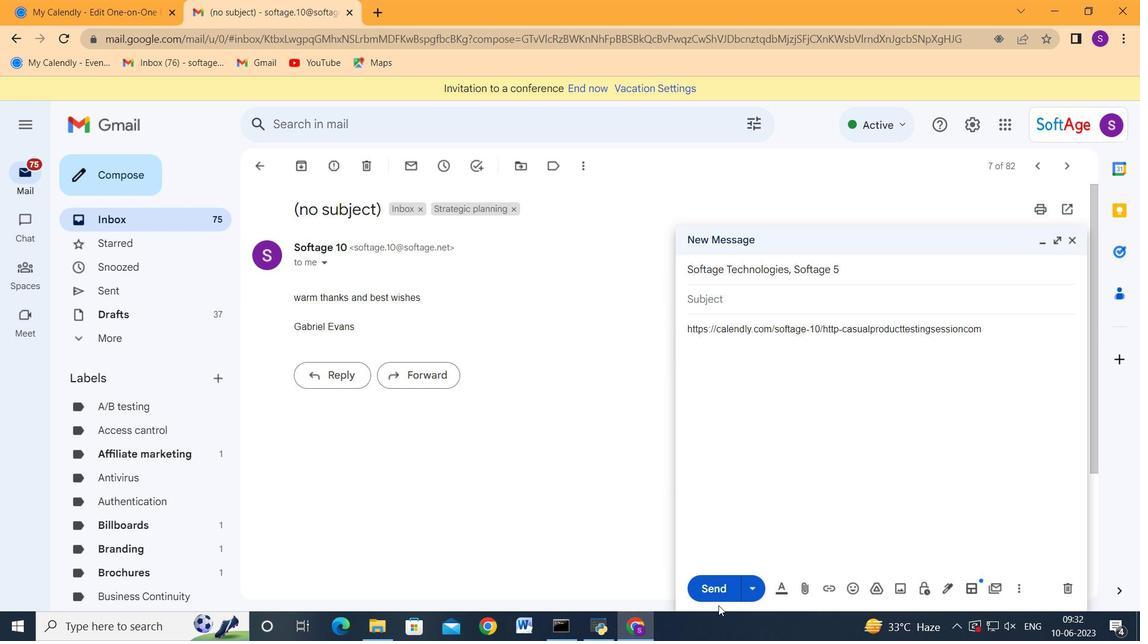 
Action: Mouse moved to (364, 185)
Screenshot: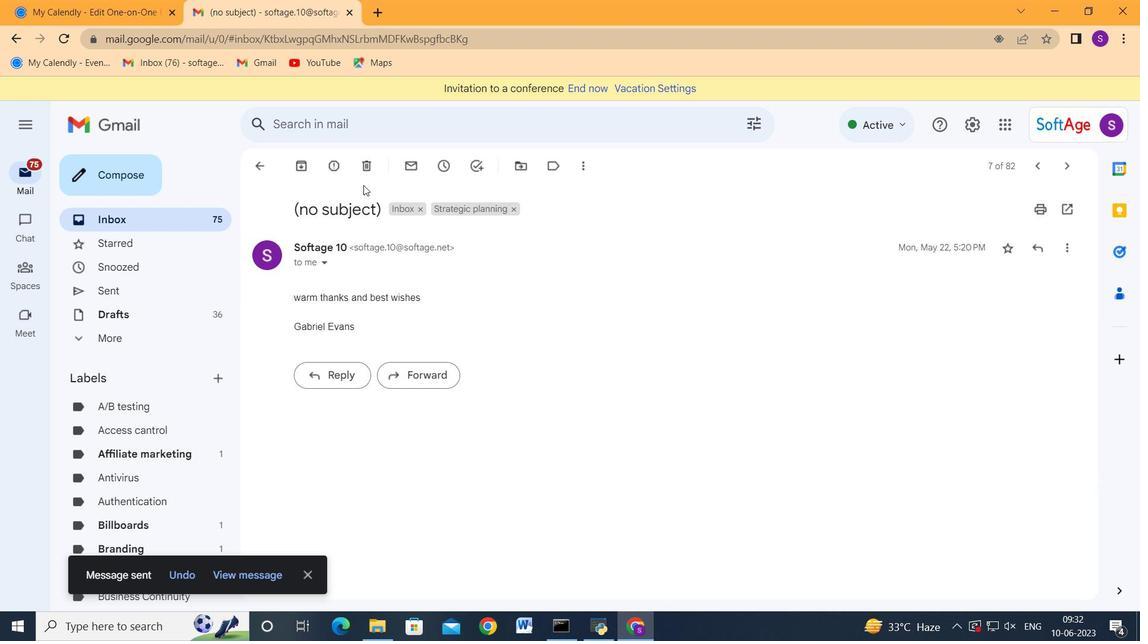 
